 Task: Find connections with filter location Kamen with filter topic #Technologywith filter profile language German with filter current company Belong Education (Previously InternIn) with filter school SHREE K.M. SAVJANI & SMT. K.K. SAVJANI B.B.A./B.C.A. COLLEGE, VERAVAL with filter industry Armed Forces with filter service category Network Support with filter keywords title Speechwriter
Action: Mouse moved to (480, 63)
Screenshot: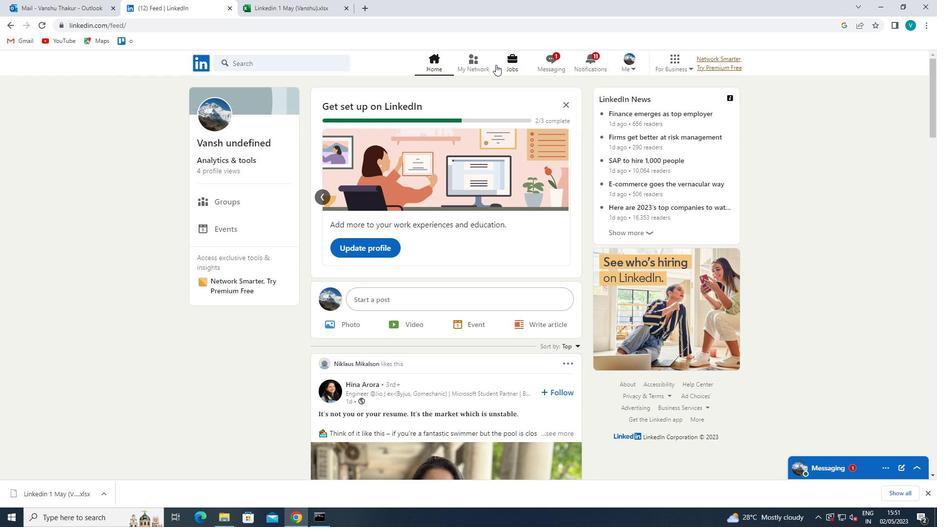 
Action: Mouse pressed left at (480, 63)
Screenshot: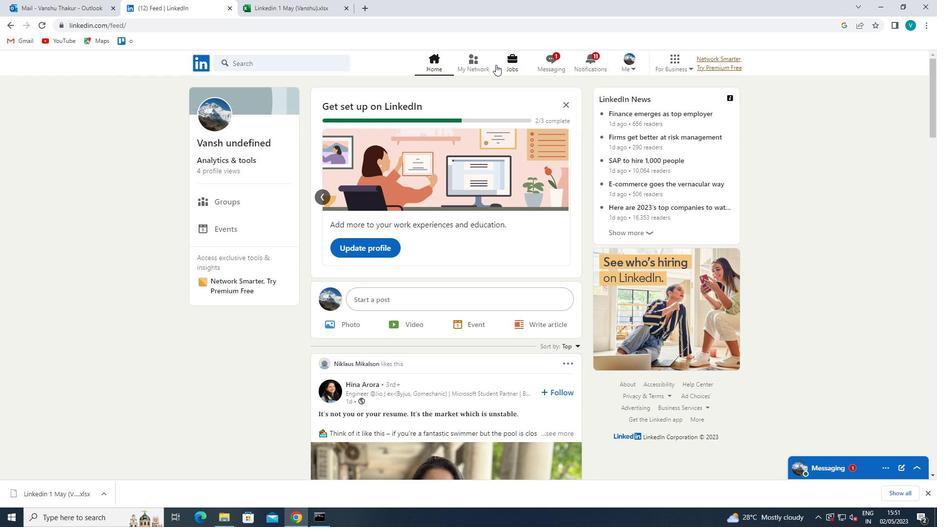 
Action: Mouse moved to (280, 115)
Screenshot: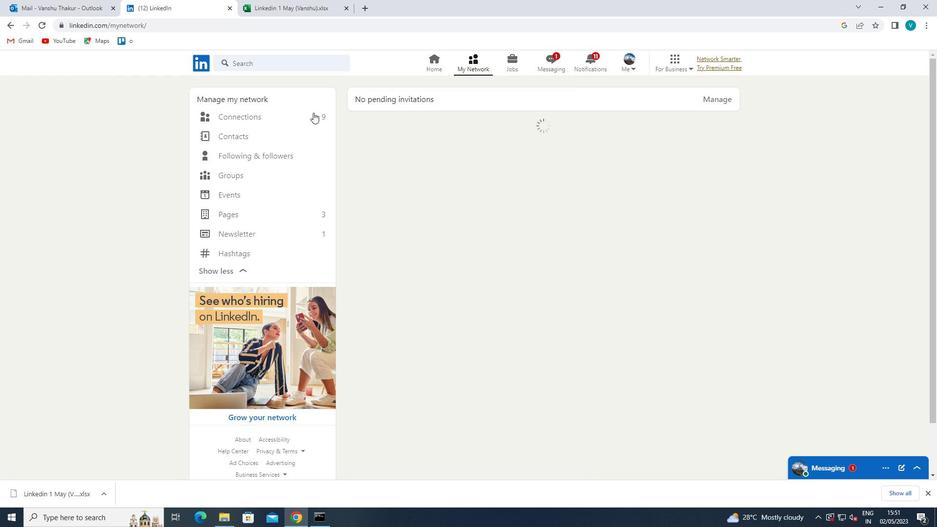 
Action: Mouse pressed left at (280, 115)
Screenshot: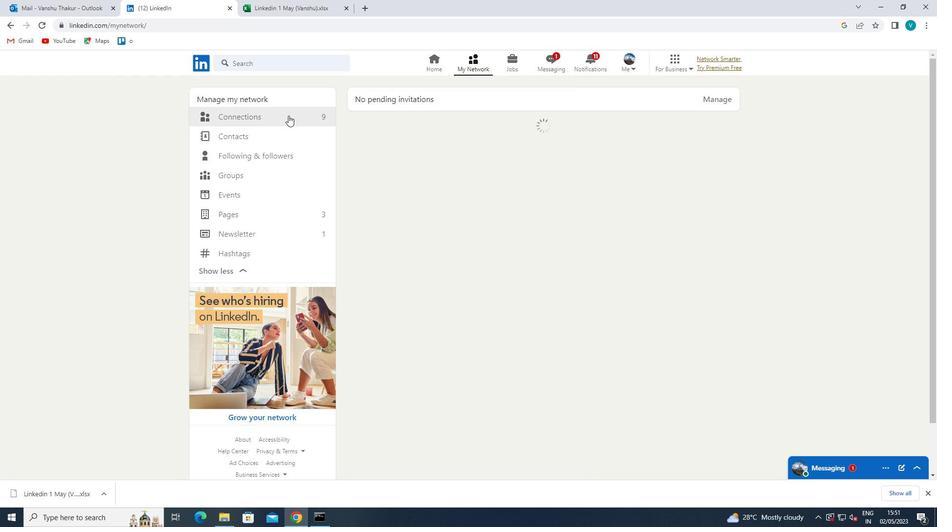 
Action: Mouse moved to (531, 109)
Screenshot: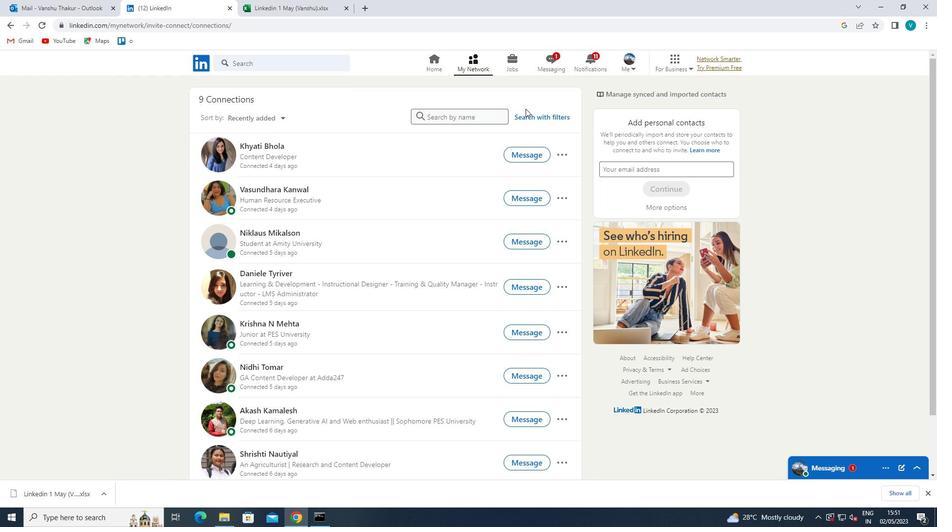 
Action: Mouse pressed left at (531, 109)
Screenshot: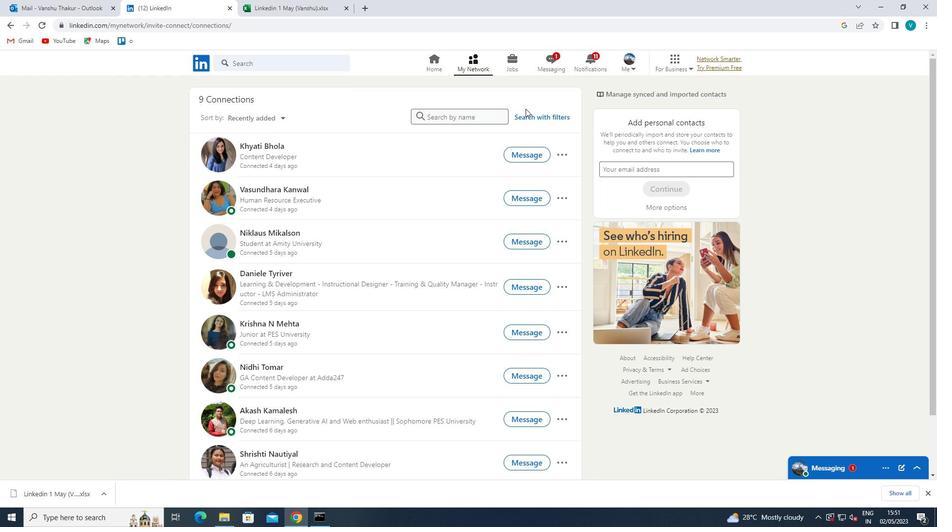 
Action: Mouse moved to (534, 113)
Screenshot: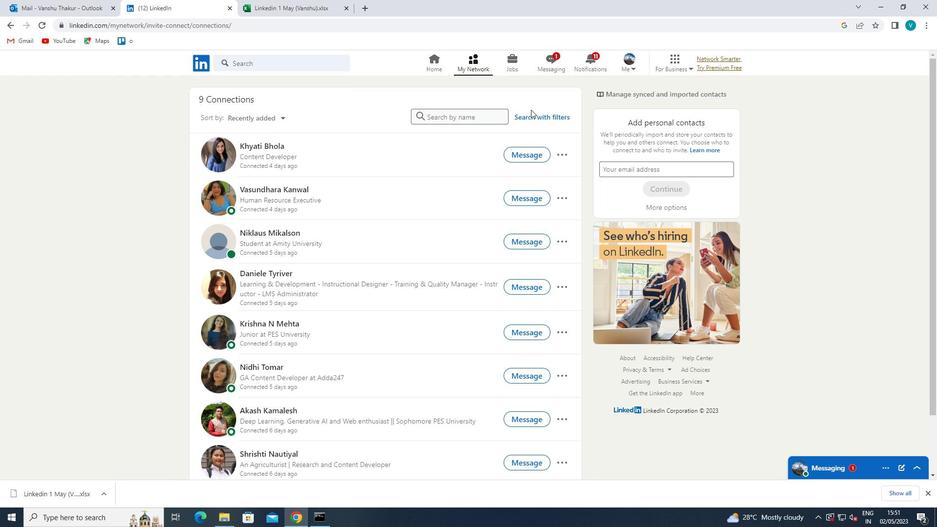 
Action: Mouse pressed left at (534, 113)
Screenshot: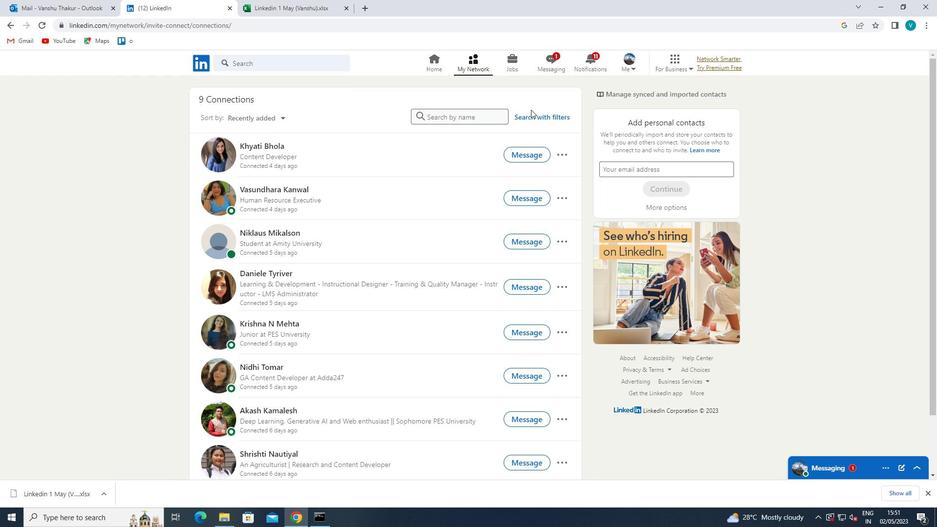 
Action: Mouse moved to (456, 93)
Screenshot: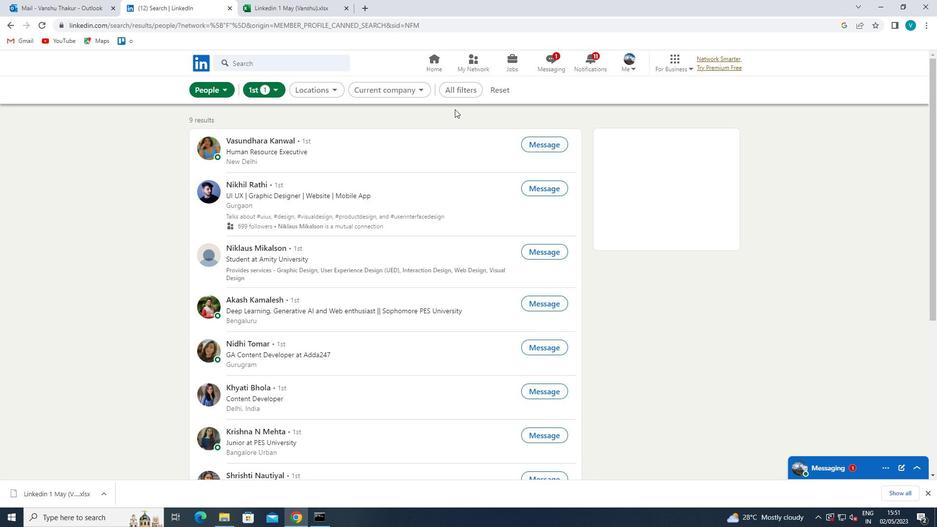 
Action: Mouse pressed left at (456, 93)
Screenshot: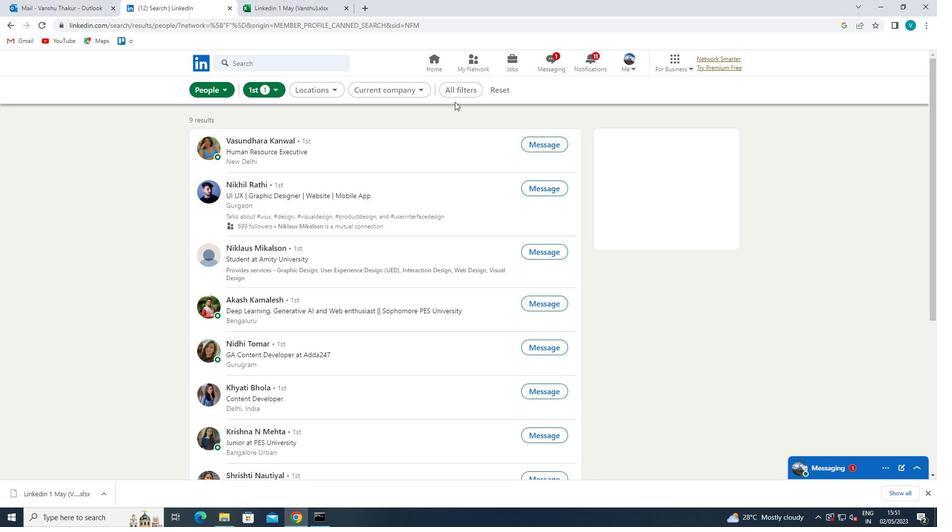 
Action: Mouse moved to (750, 181)
Screenshot: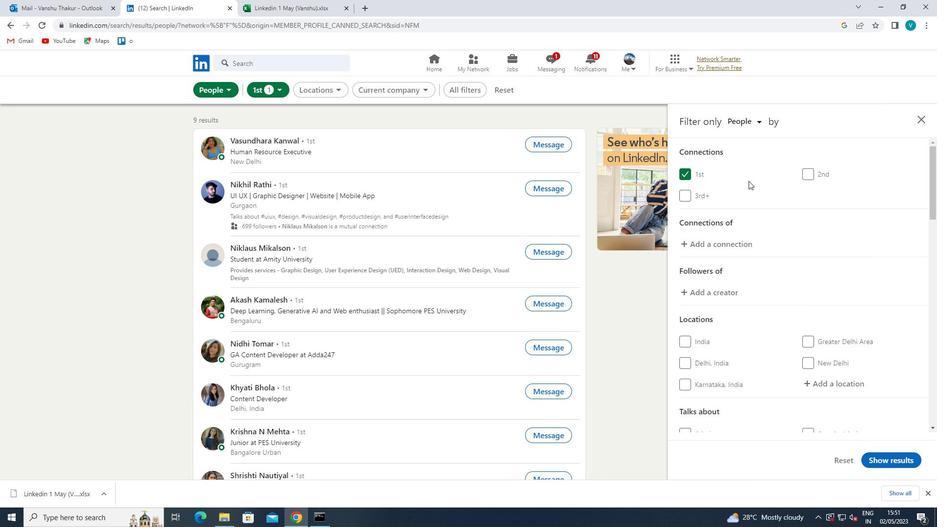 
Action: Mouse scrolled (750, 181) with delta (0, 0)
Screenshot: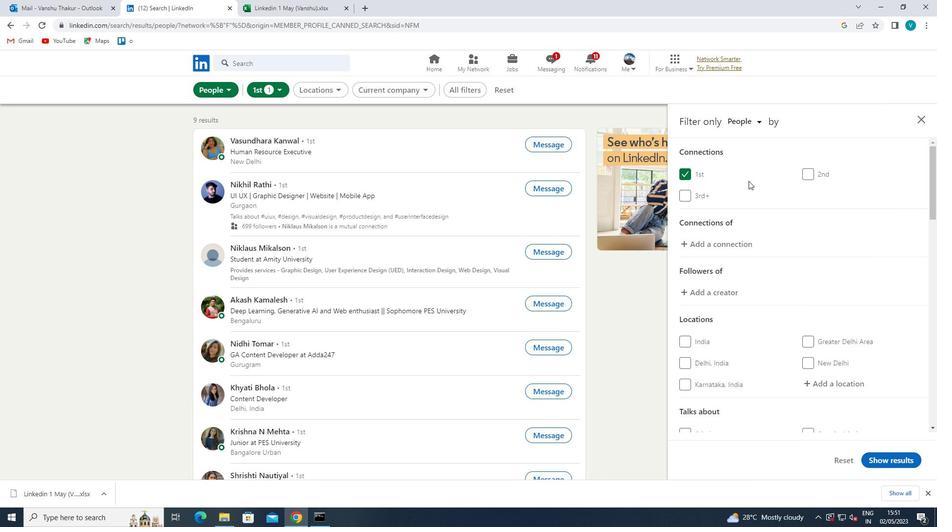 
Action: Mouse moved to (752, 183)
Screenshot: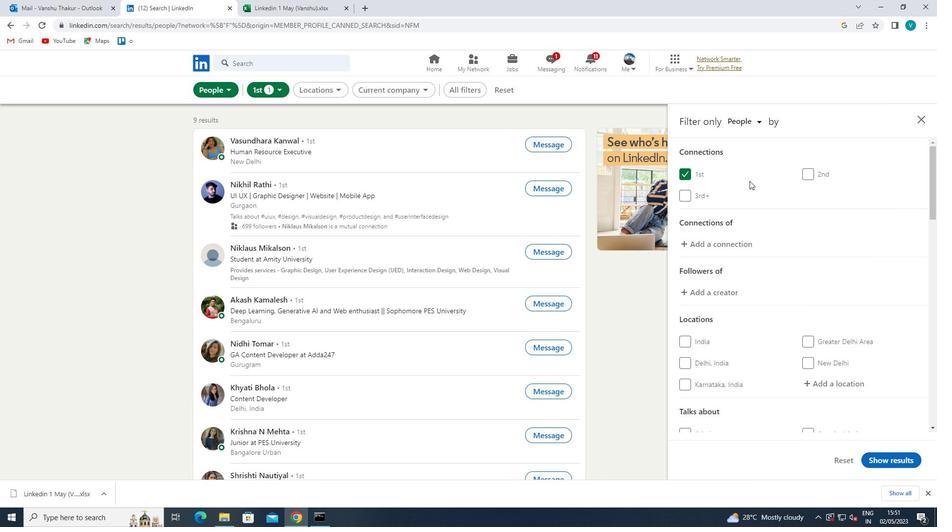 
Action: Mouse scrolled (752, 182) with delta (0, 0)
Screenshot: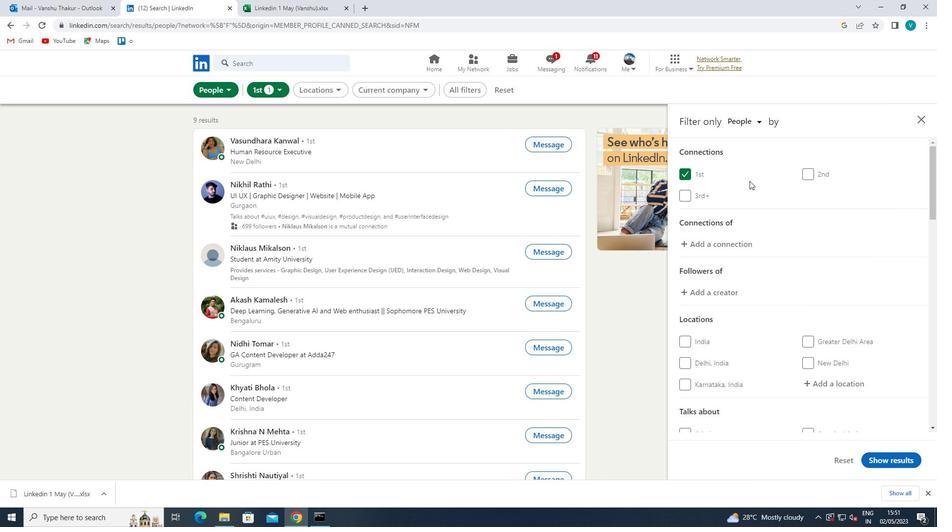 
Action: Mouse moved to (758, 188)
Screenshot: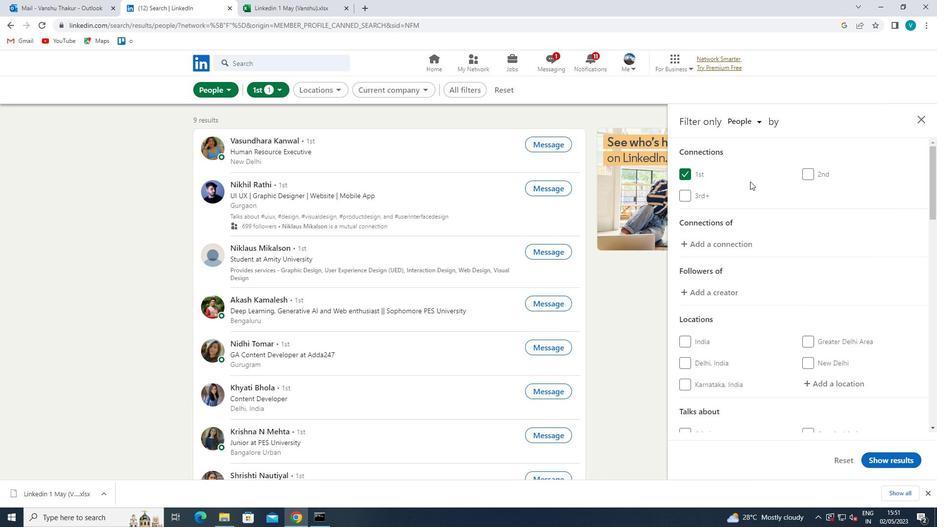 
Action: Mouse scrolled (758, 188) with delta (0, 0)
Screenshot: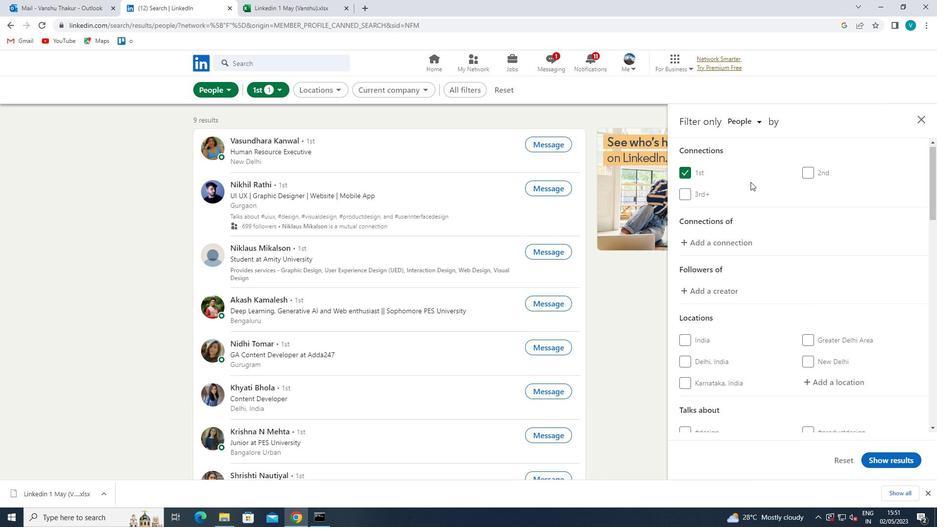 
Action: Mouse moved to (762, 195)
Screenshot: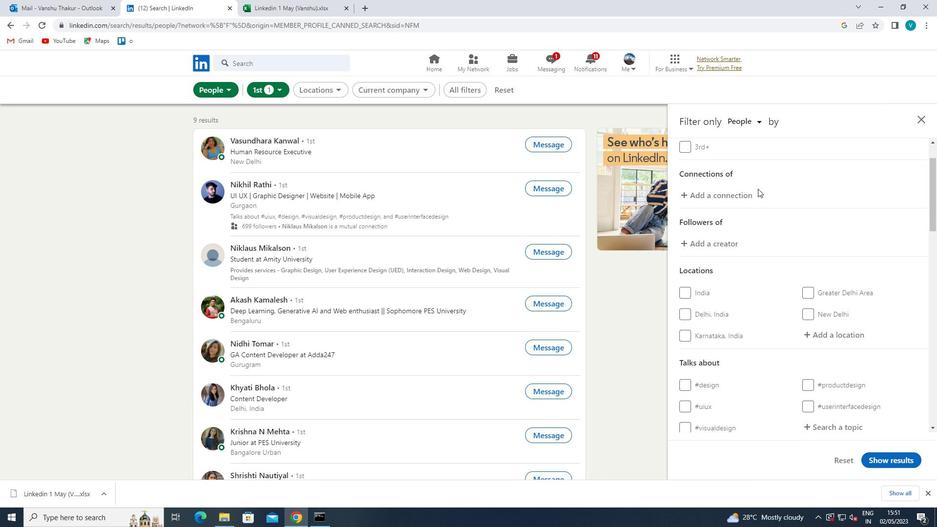 
Action: Mouse scrolled (762, 195) with delta (0, 0)
Screenshot: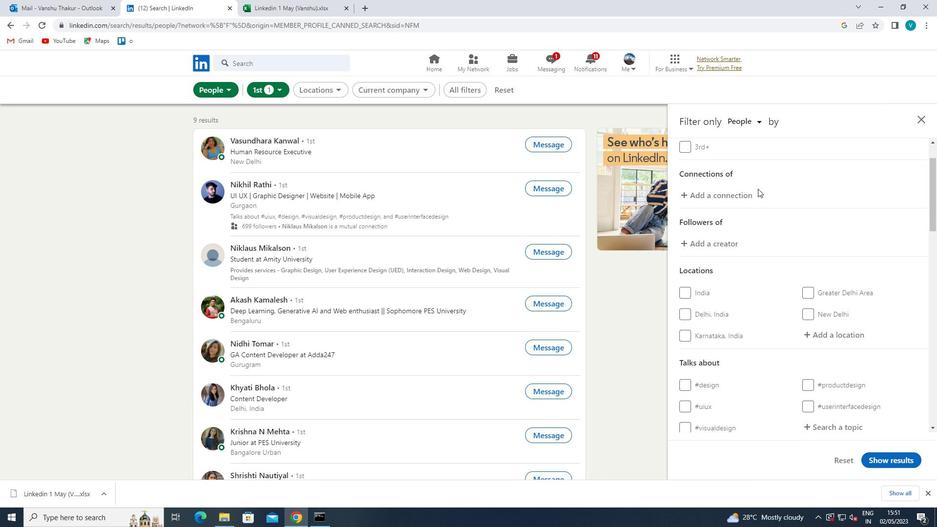 
Action: Mouse moved to (763, 198)
Screenshot: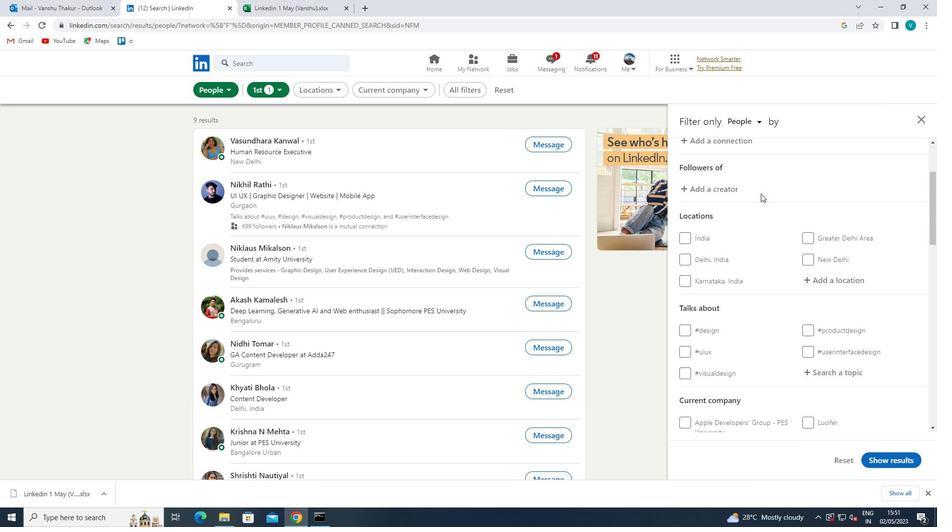 
Action: Mouse scrolled (763, 199) with delta (0, 0)
Screenshot: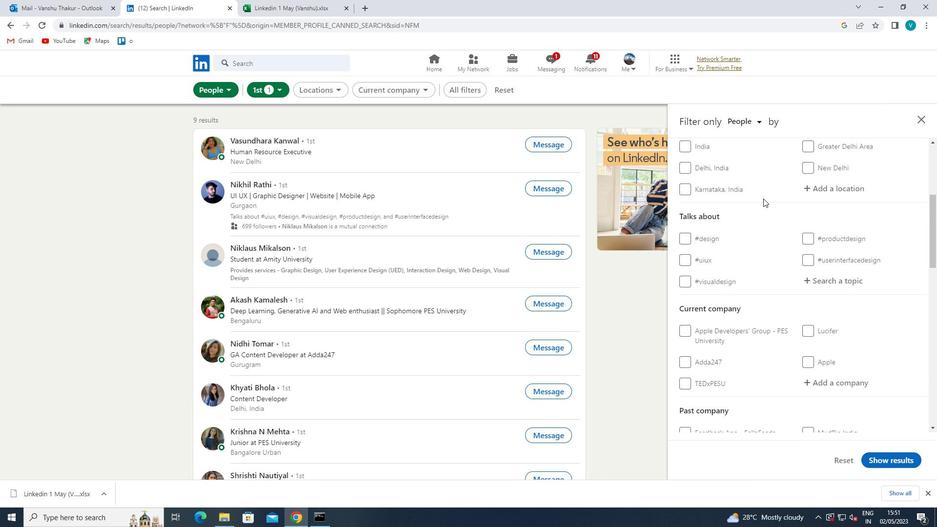 
Action: Mouse scrolled (763, 199) with delta (0, 0)
Screenshot: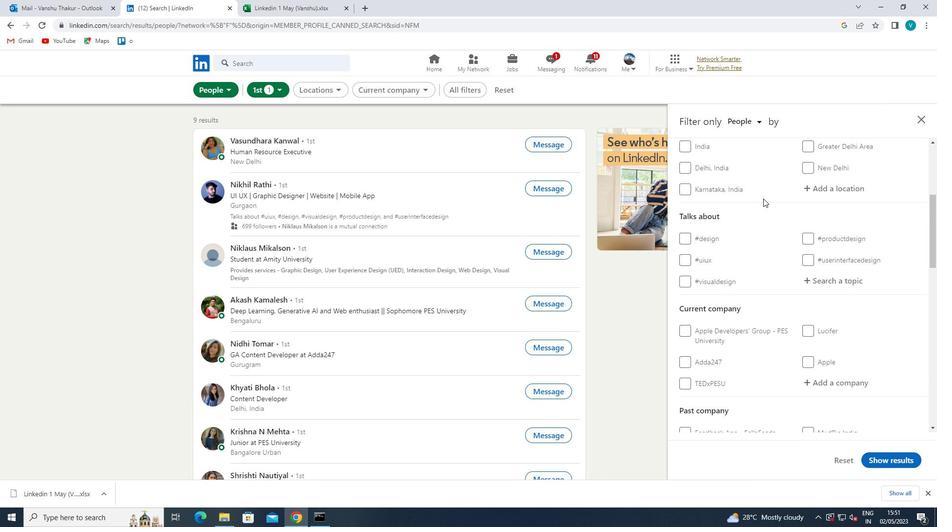 
Action: Mouse scrolled (763, 199) with delta (0, 0)
Screenshot: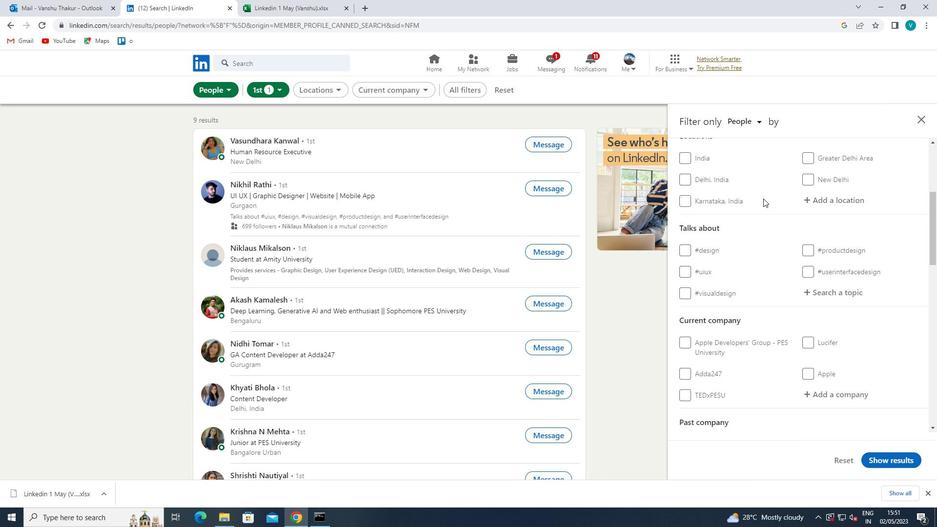 
Action: Mouse scrolled (763, 199) with delta (0, 0)
Screenshot: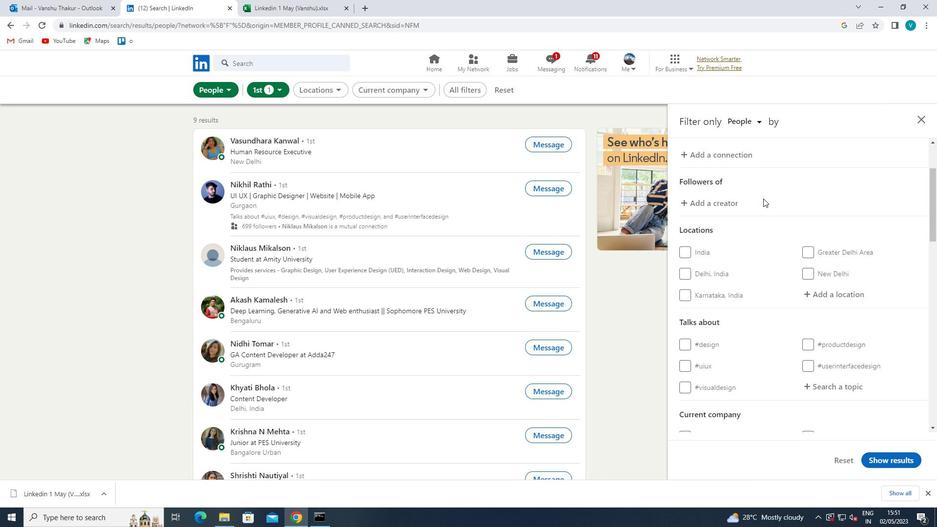 
Action: Mouse moved to (756, 194)
Screenshot: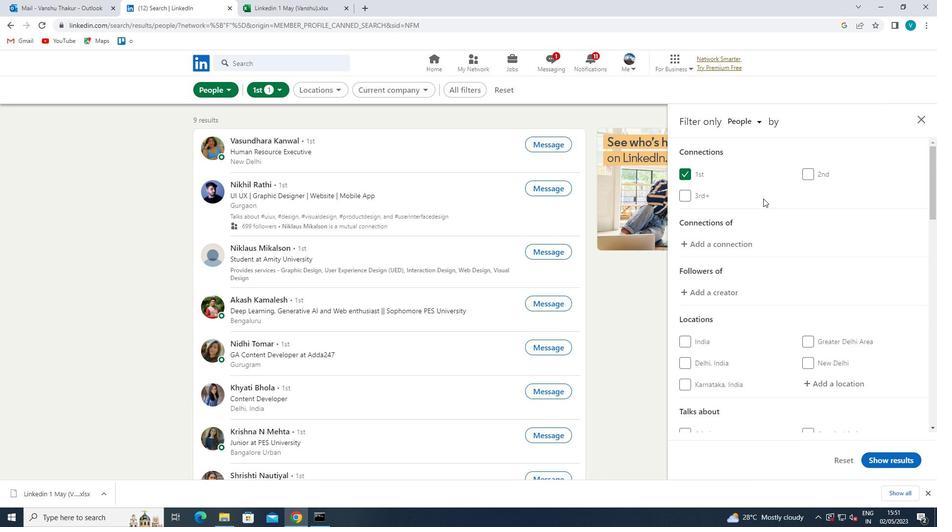 
Action: Mouse scrolled (756, 194) with delta (0, 0)
Screenshot: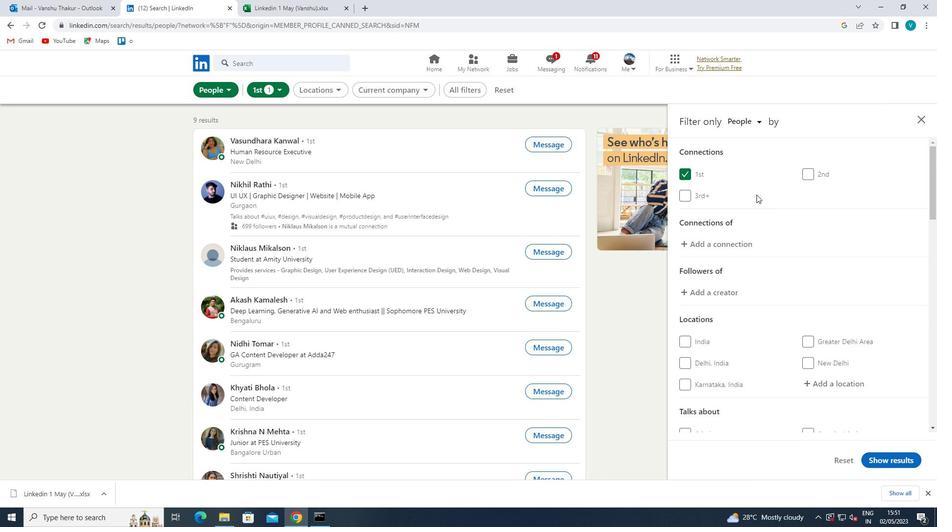 
Action: Mouse moved to (823, 230)
Screenshot: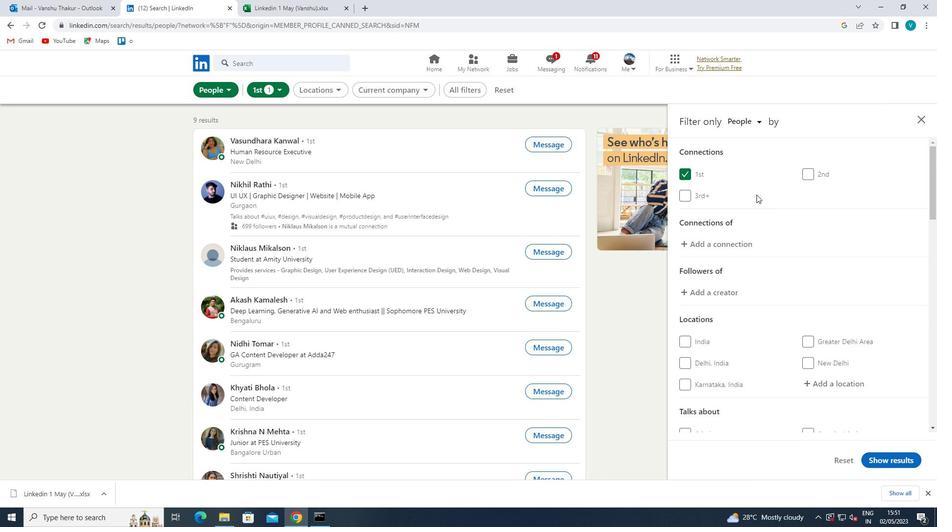 
Action: Mouse scrolled (823, 230) with delta (0, 0)
Screenshot: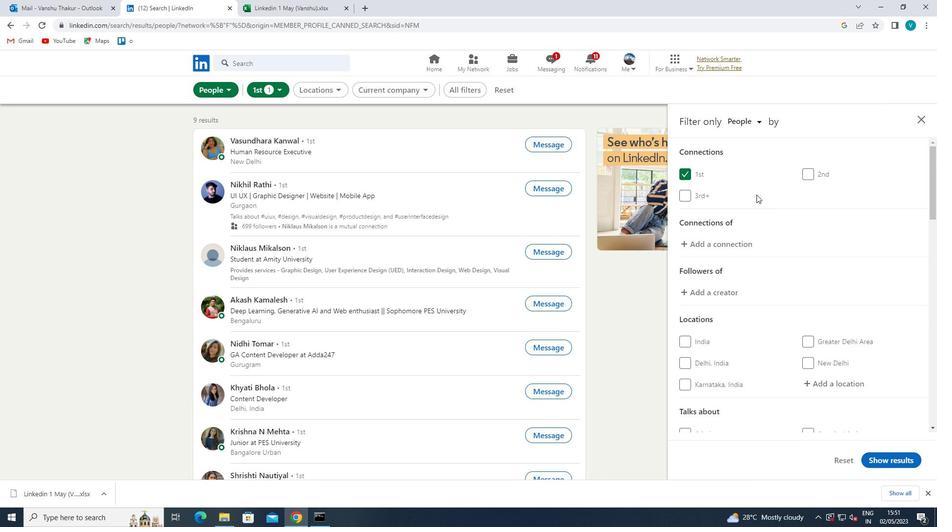 
Action: Mouse moved to (852, 290)
Screenshot: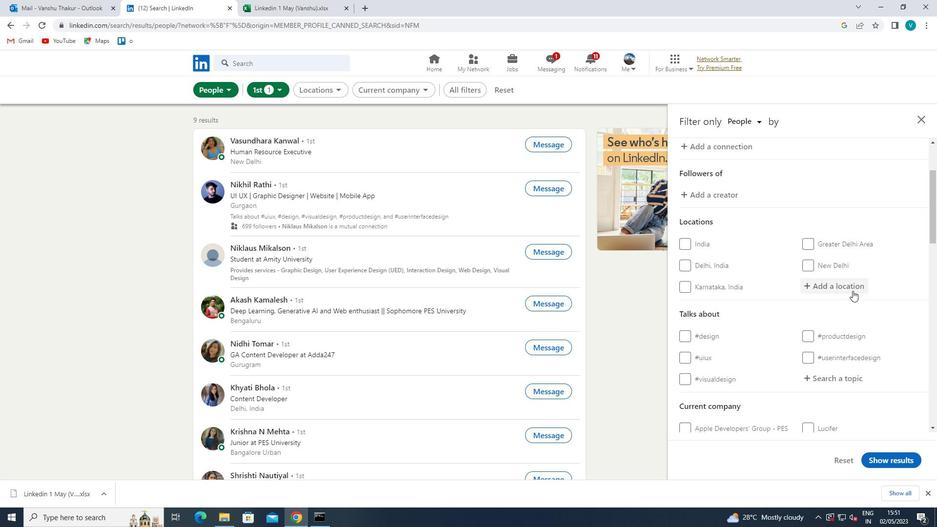 
Action: Mouse pressed left at (852, 290)
Screenshot: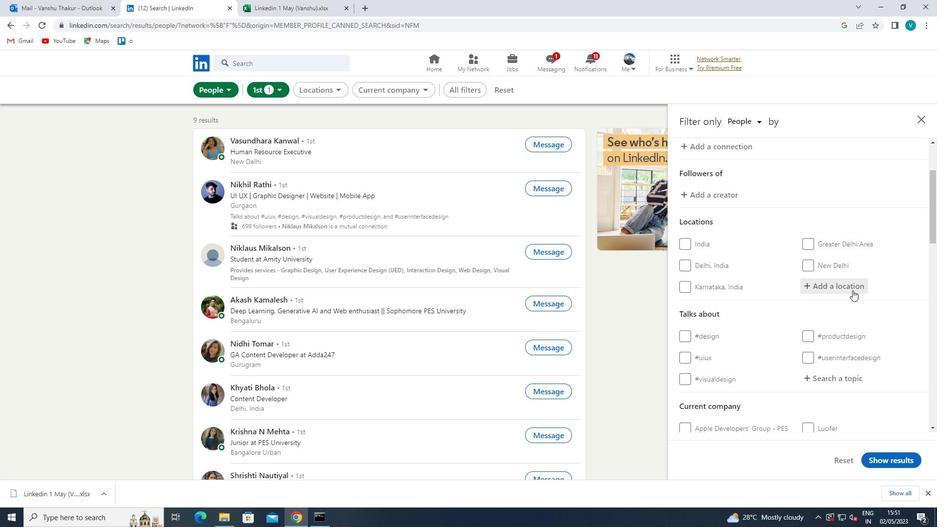 
Action: Mouse moved to (611, 157)
Screenshot: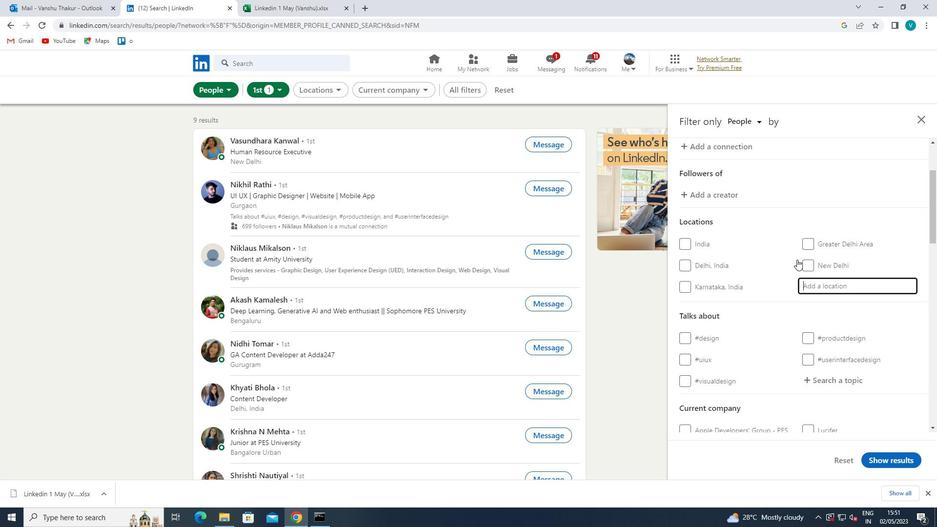
Action: Key pressed <Key.shift>KAMEN<Key.space>
Screenshot: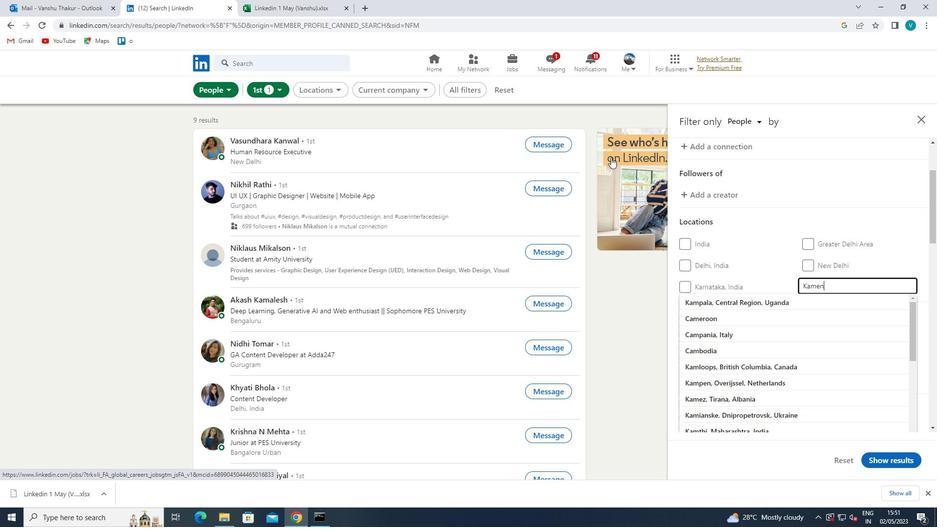 
Action: Mouse moved to (715, 297)
Screenshot: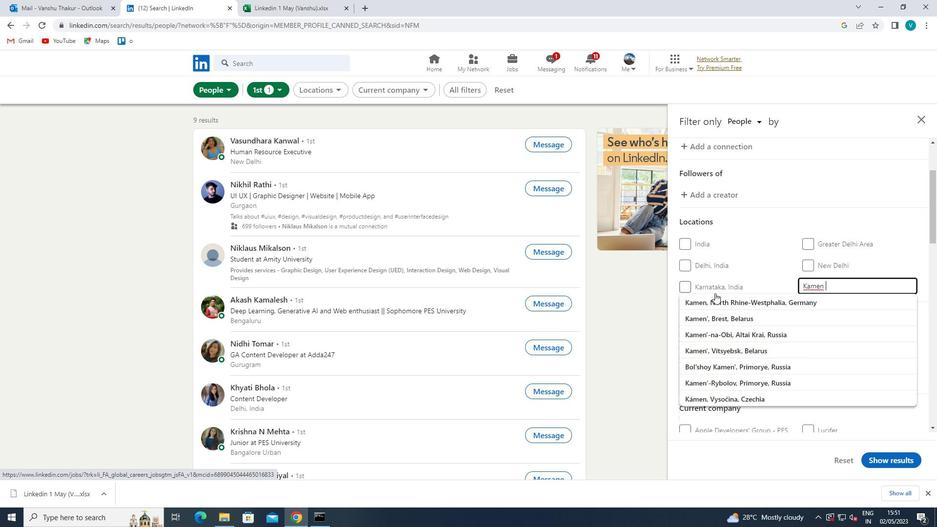 
Action: Mouse pressed left at (715, 297)
Screenshot: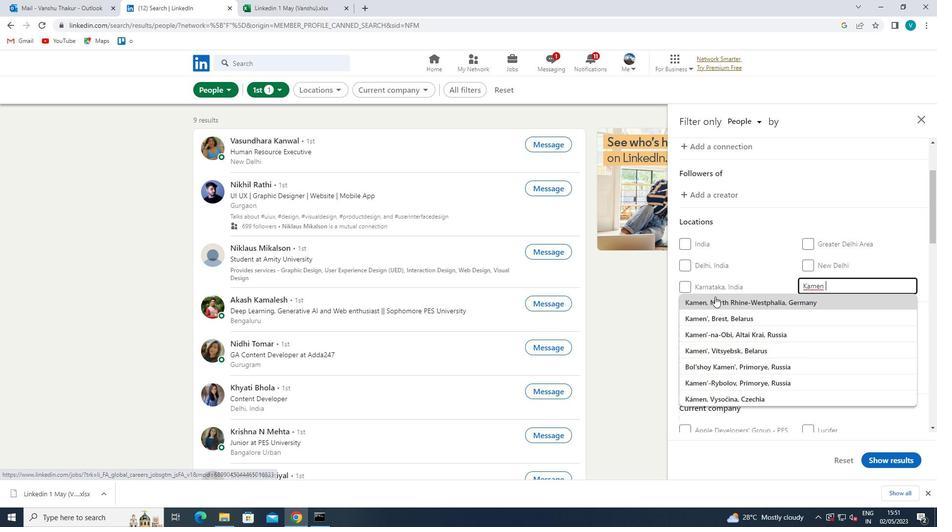 
Action: Mouse moved to (810, 284)
Screenshot: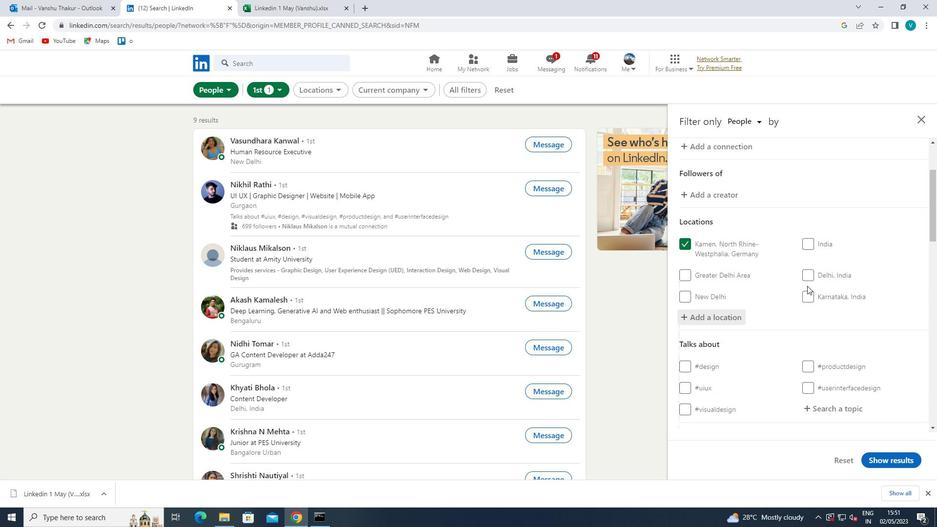 
Action: Mouse scrolled (810, 283) with delta (0, 0)
Screenshot: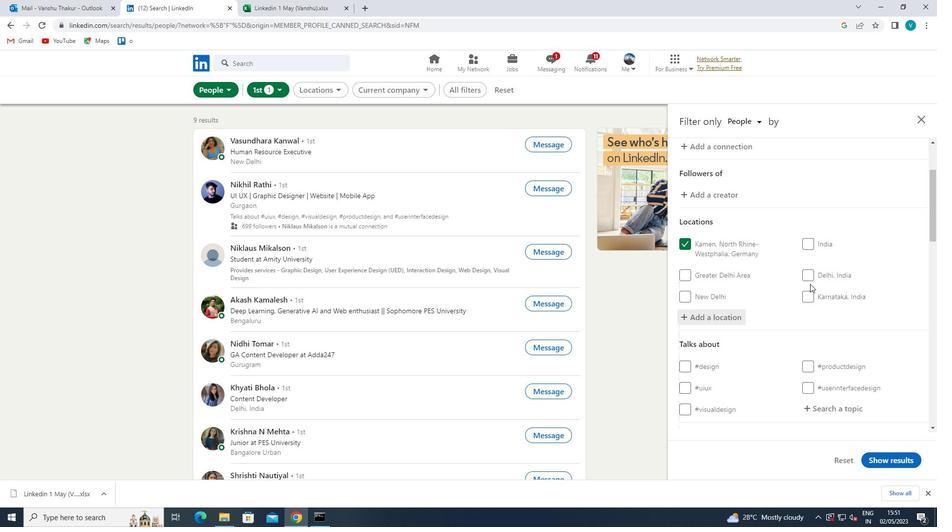 
Action: Mouse scrolled (810, 283) with delta (0, 0)
Screenshot: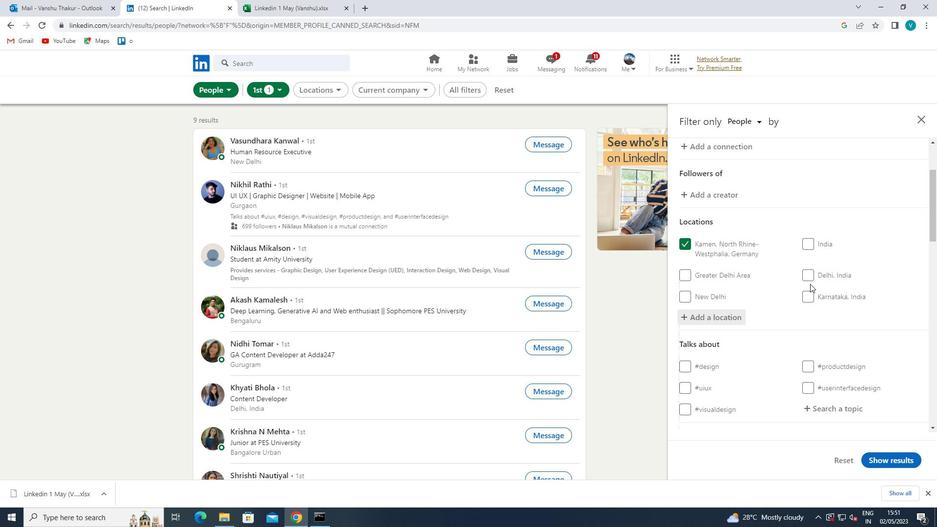 
Action: Mouse scrolled (810, 283) with delta (0, 0)
Screenshot: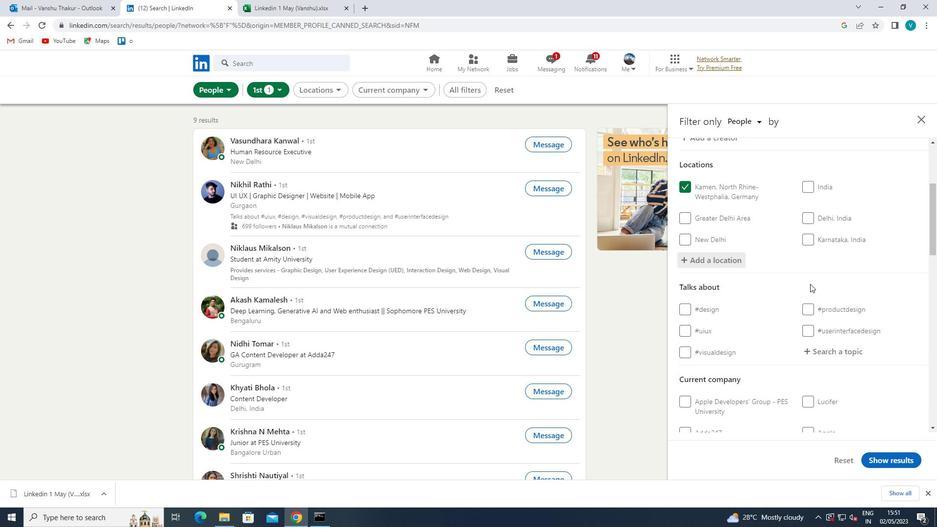 
Action: Mouse moved to (840, 263)
Screenshot: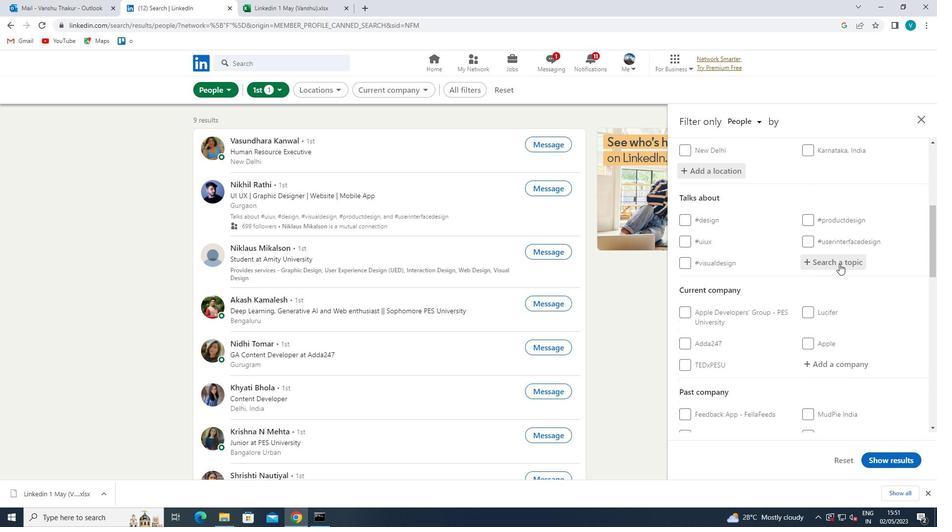 
Action: Mouse pressed left at (840, 263)
Screenshot: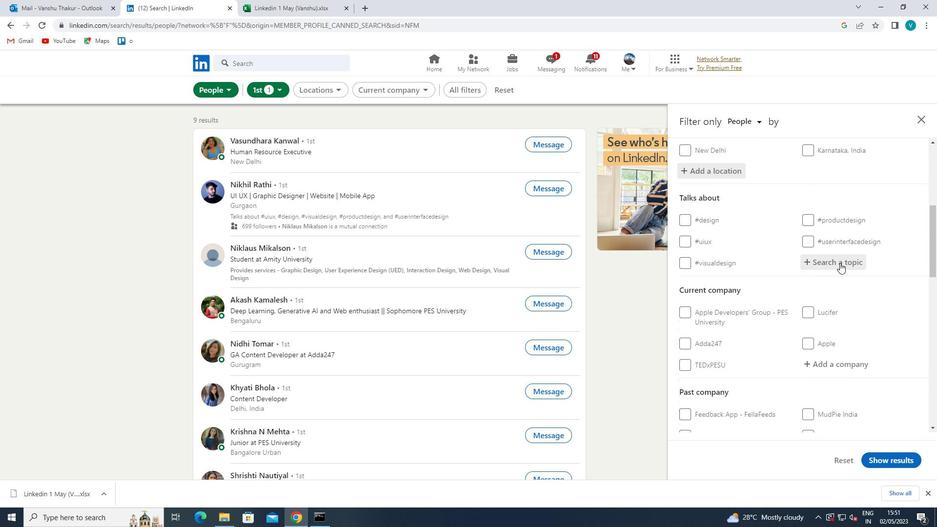 
Action: Mouse moved to (645, 151)
Screenshot: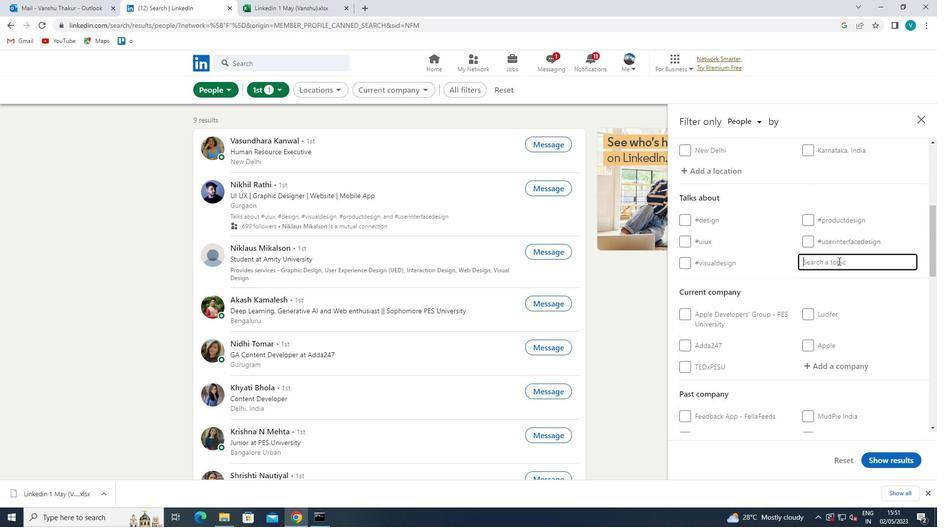 
Action: Key pressed TECHNO
Screenshot: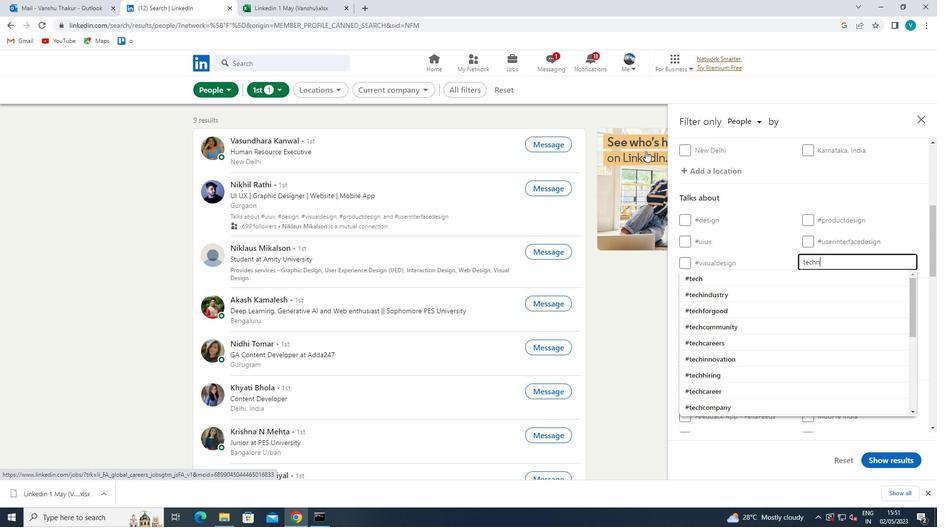 
Action: Mouse moved to (781, 271)
Screenshot: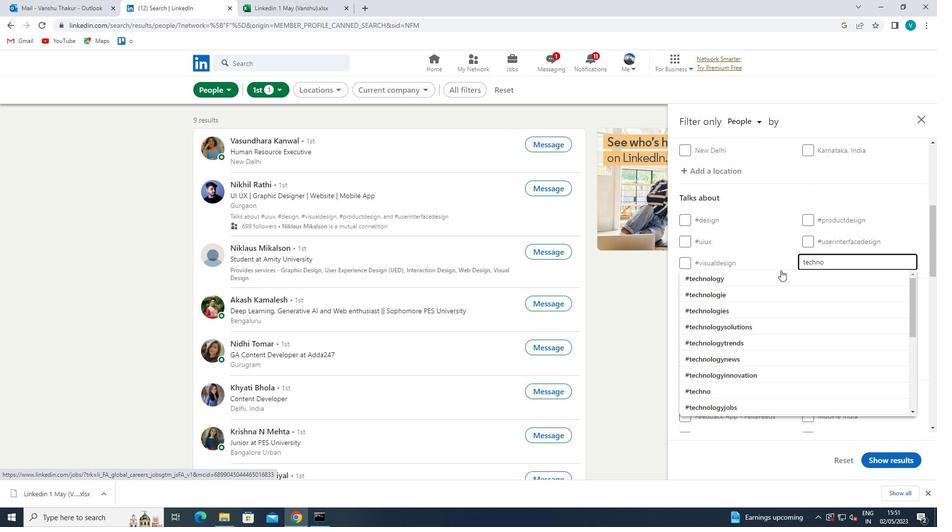 
Action: Mouse pressed left at (781, 271)
Screenshot: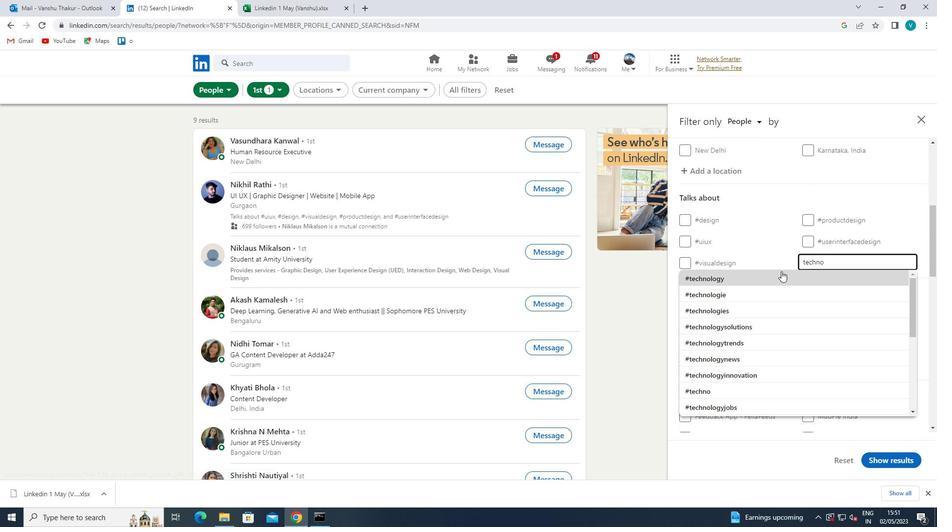 
Action: Mouse scrolled (781, 270) with delta (0, 0)
Screenshot: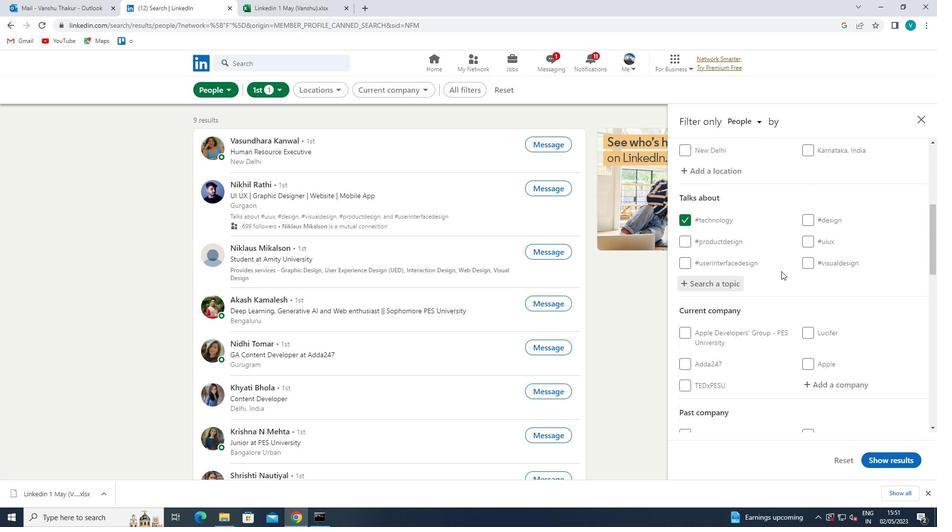 
Action: Mouse scrolled (781, 270) with delta (0, 0)
Screenshot: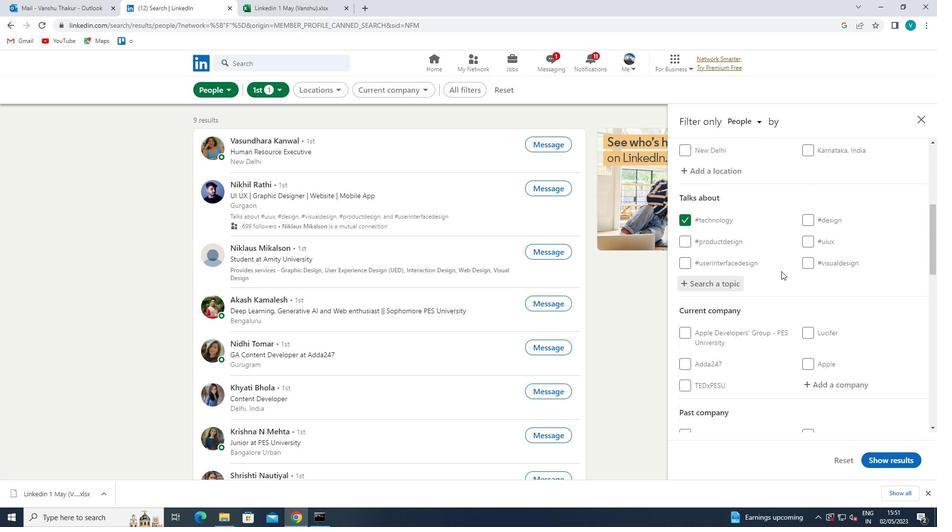 
Action: Mouse scrolled (781, 270) with delta (0, 0)
Screenshot: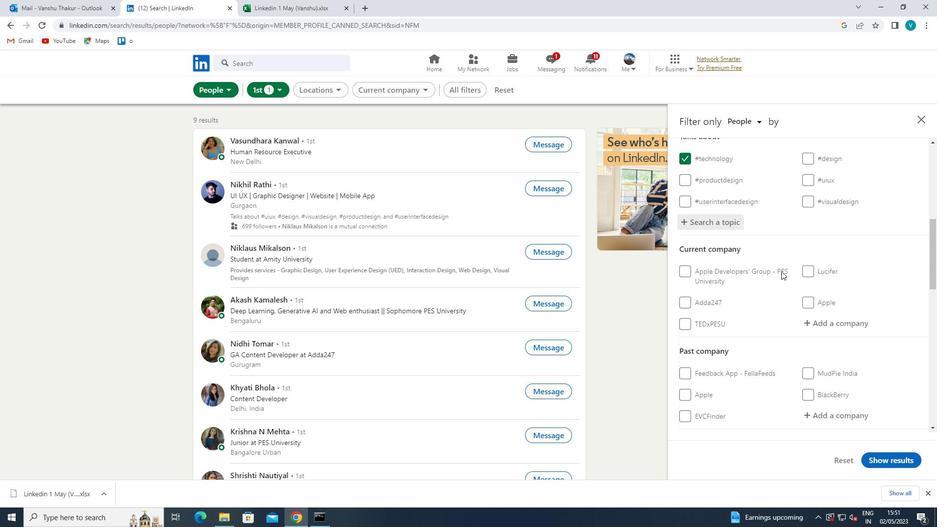 
Action: Mouse moved to (831, 241)
Screenshot: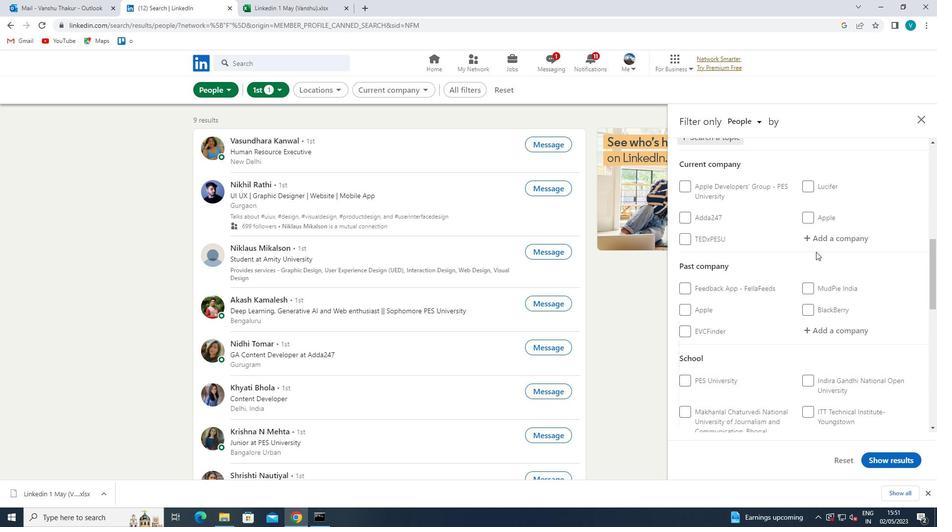 
Action: Mouse pressed left at (831, 241)
Screenshot: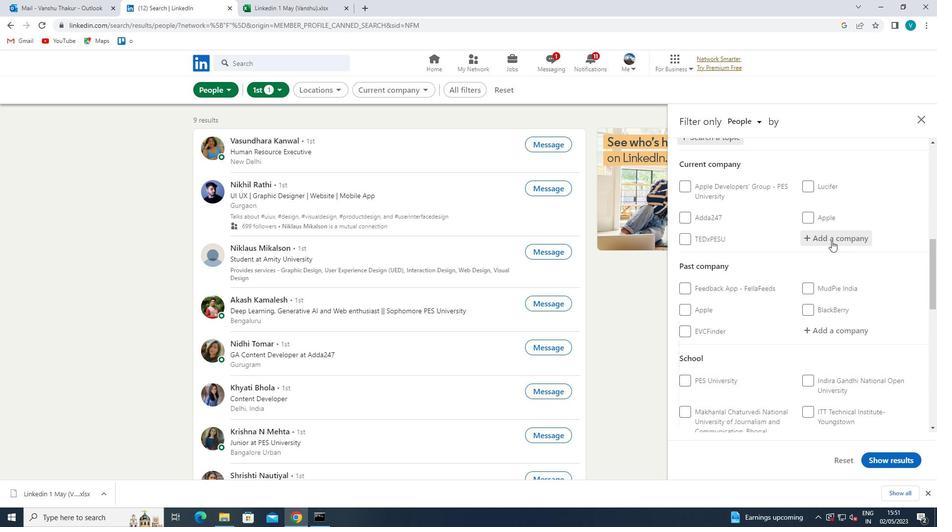 
Action: Mouse moved to (767, 224)
Screenshot: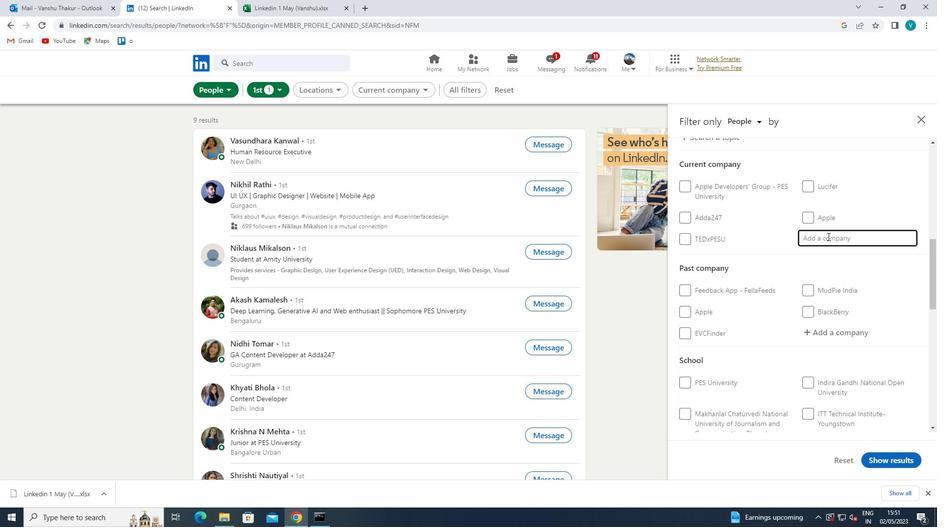 
Action: Key pressed <Key.shift>
Screenshot: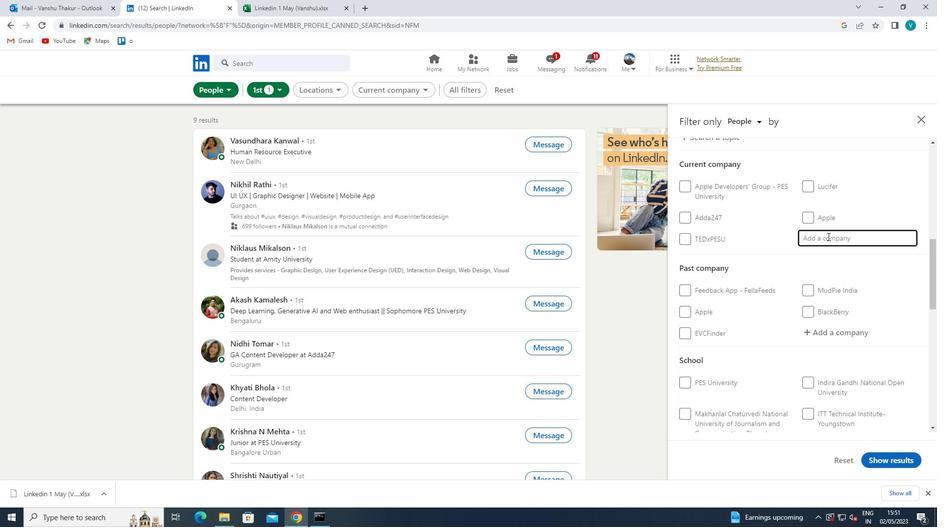 
Action: Mouse moved to (764, 226)
Screenshot: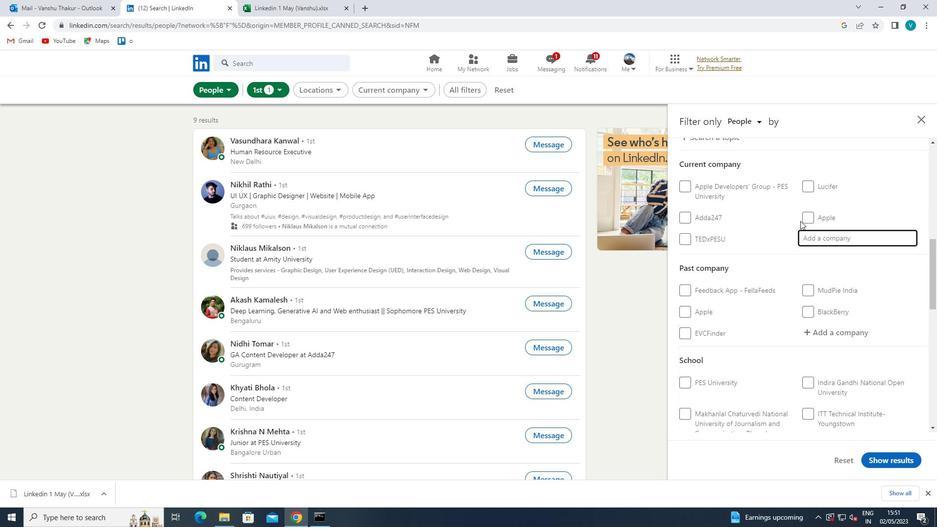 
Action: Key pressed BELONG<Key.space>
Screenshot: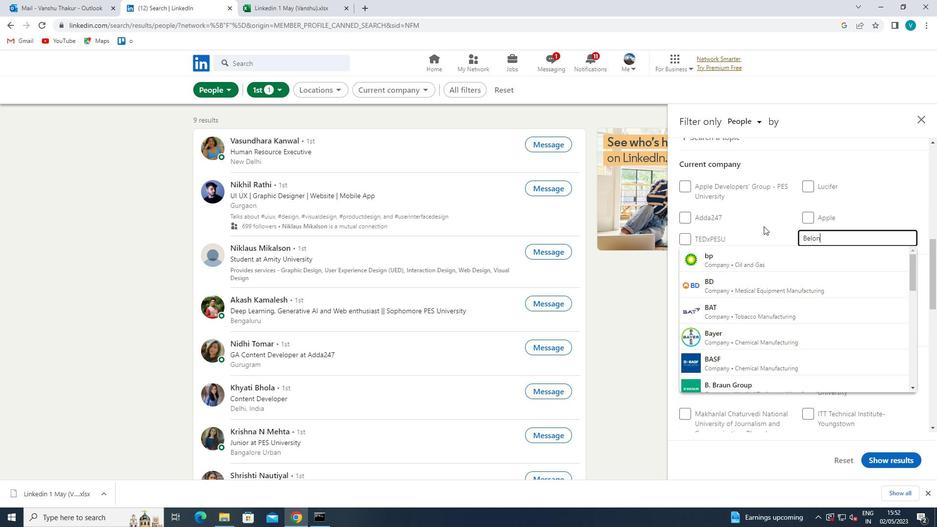 
Action: Mouse moved to (766, 225)
Screenshot: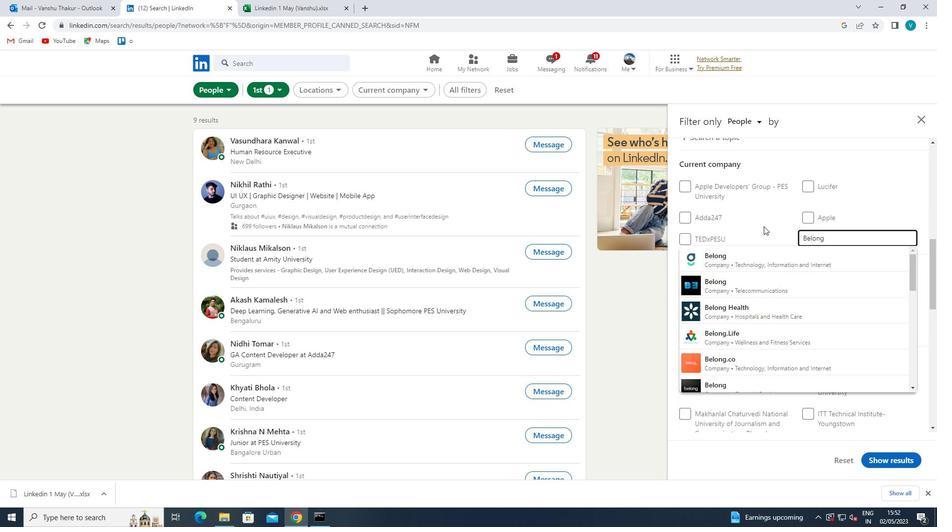 
Action: Key pressed <Key.shift>EDU
Screenshot: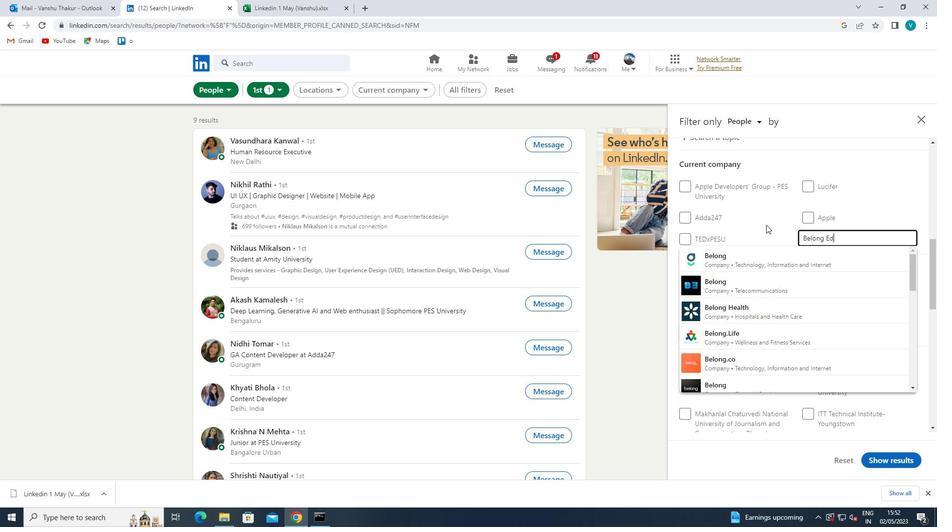 
Action: Mouse moved to (788, 256)
Screenshot: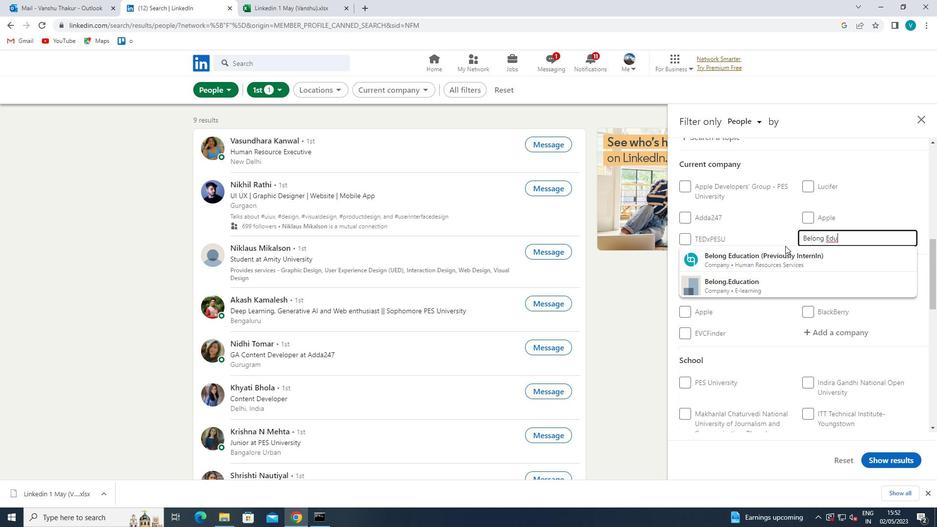 
Action: Mouse pressed left at (788, 256)
Screenshot: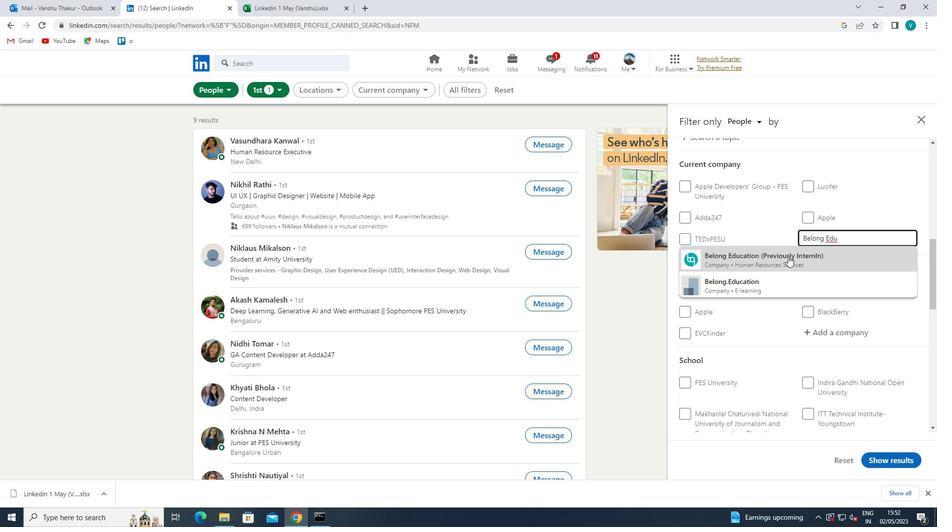 
Action: Mouse moved to (789, 256)
Screenshot: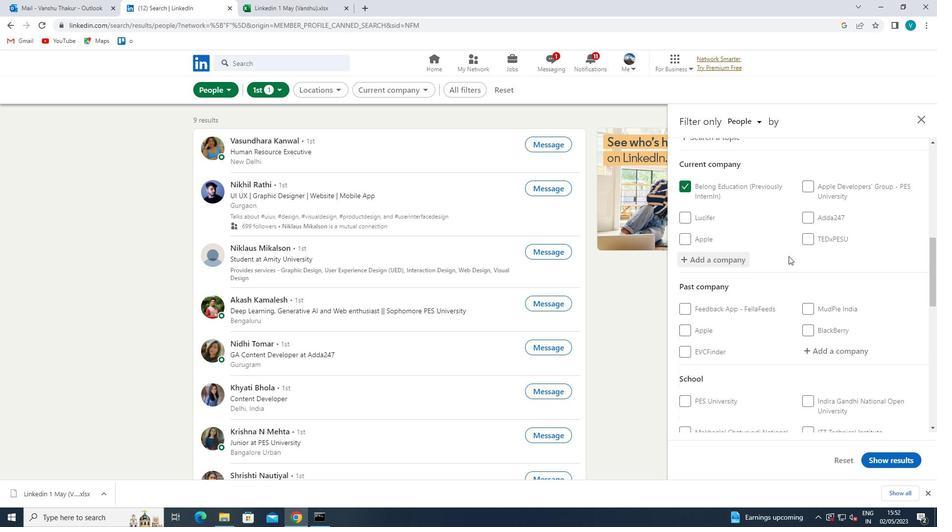 
Action: Mouse scrolled (789, 255) with delta (0, 0)
Screenshot: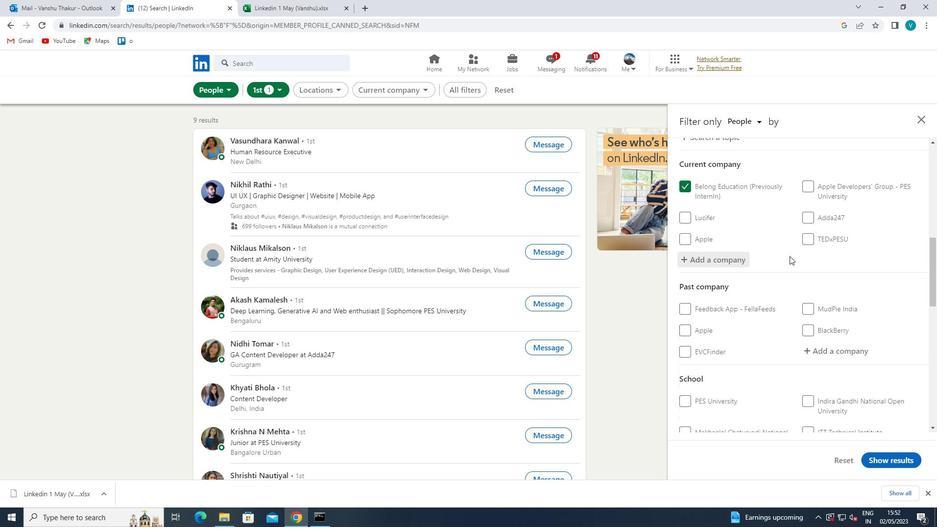 
Action: Mouse scrolled (789, 255) with delta (0, 0)
Screenshot: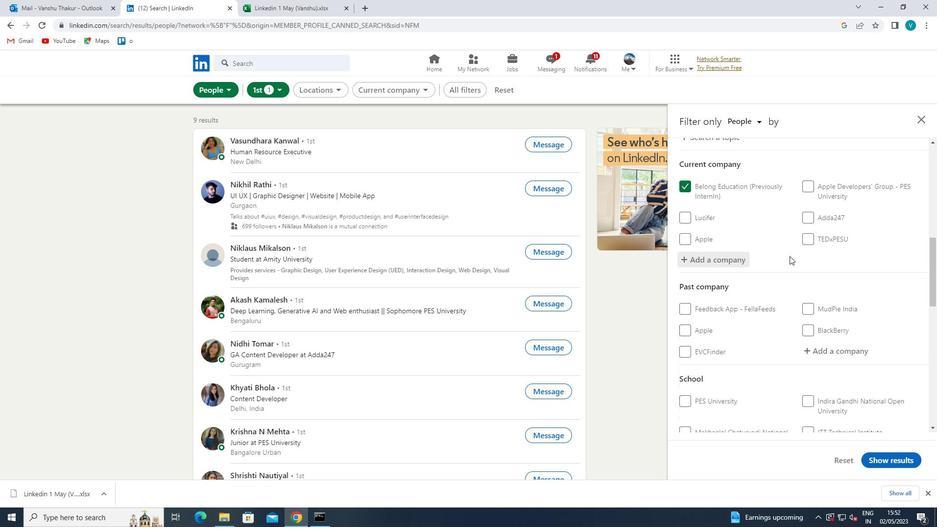 
Action: Mouse moved to (792, 257)
Screenshot: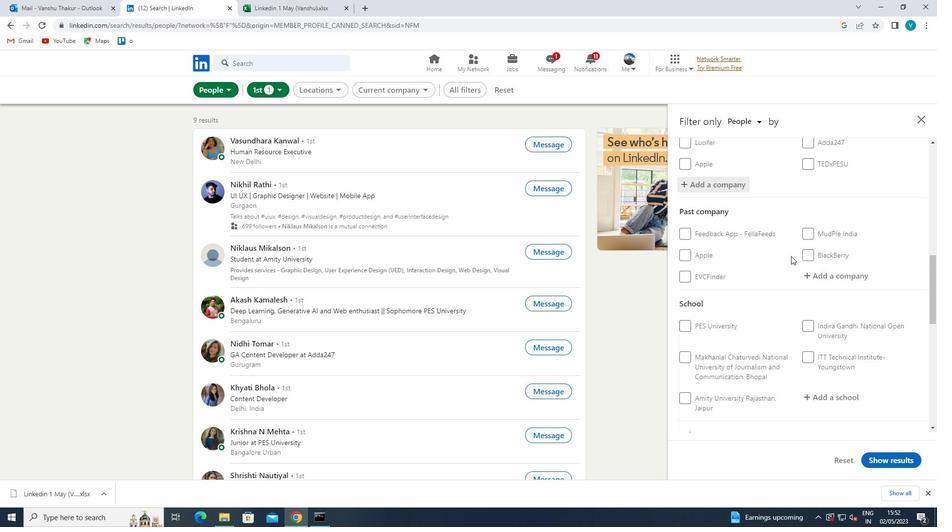 
Action: Mouse scrolled (792, 256) with delta (0, 0)
Screenshot: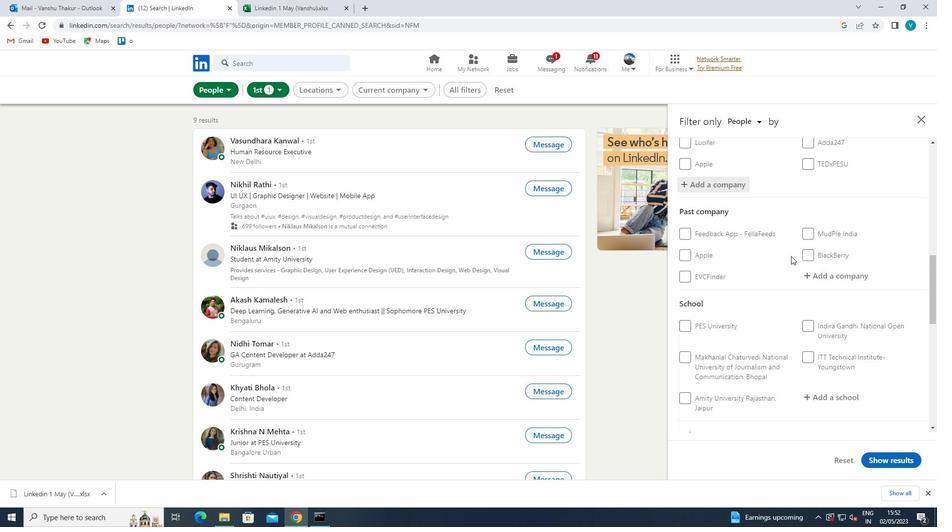 
Action: Mouse moved to (795, 258)
Screenshot: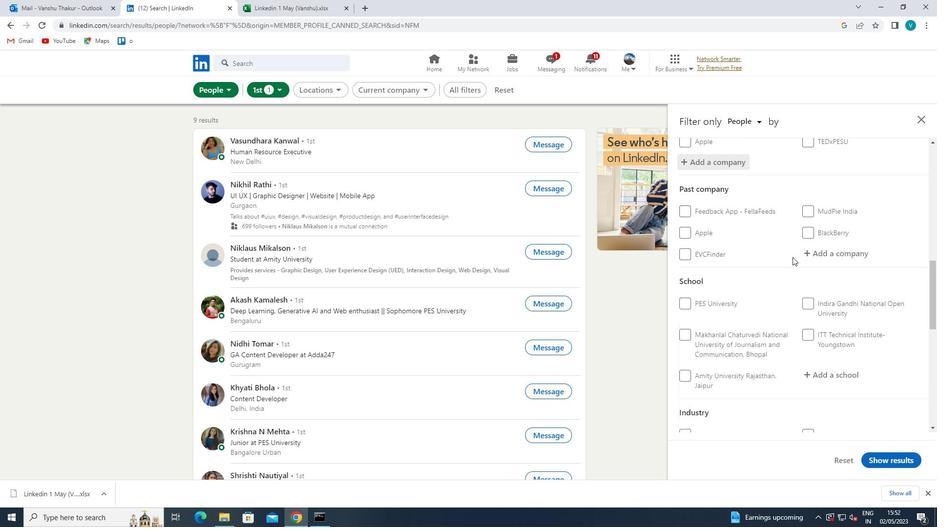 
Action: Mouse scrolled (795, 258) with delta (0, 0)
Screenshot: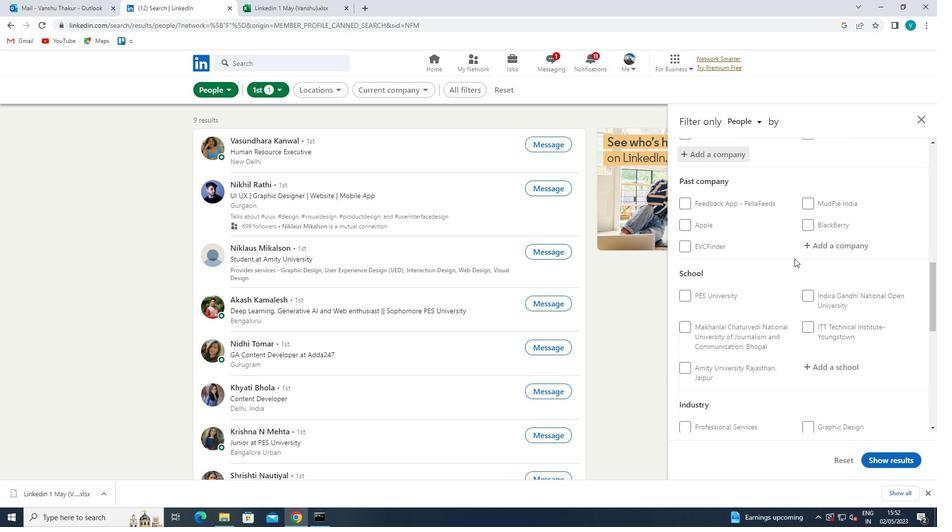 
Action: Mouse moved to (818, 281)
Screenshot: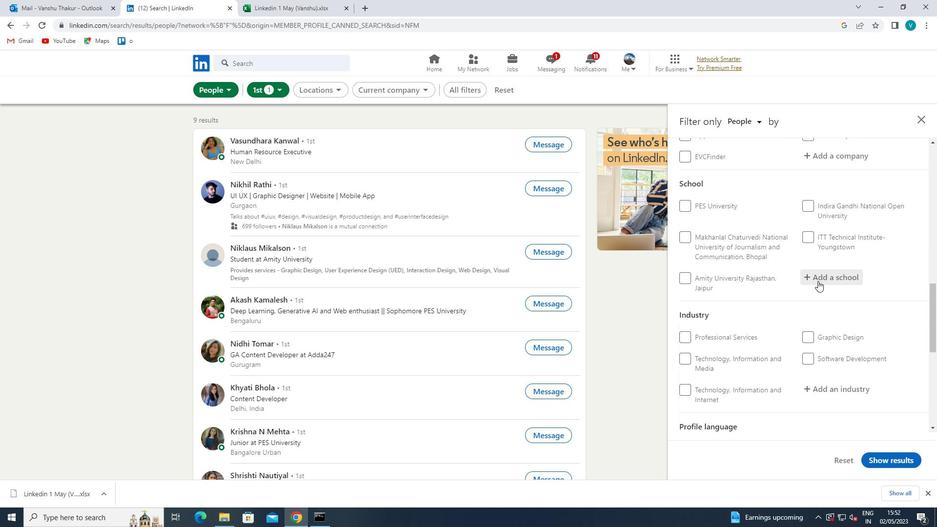 
Action: Mouse pressed left at (818, 281)
Screenshot: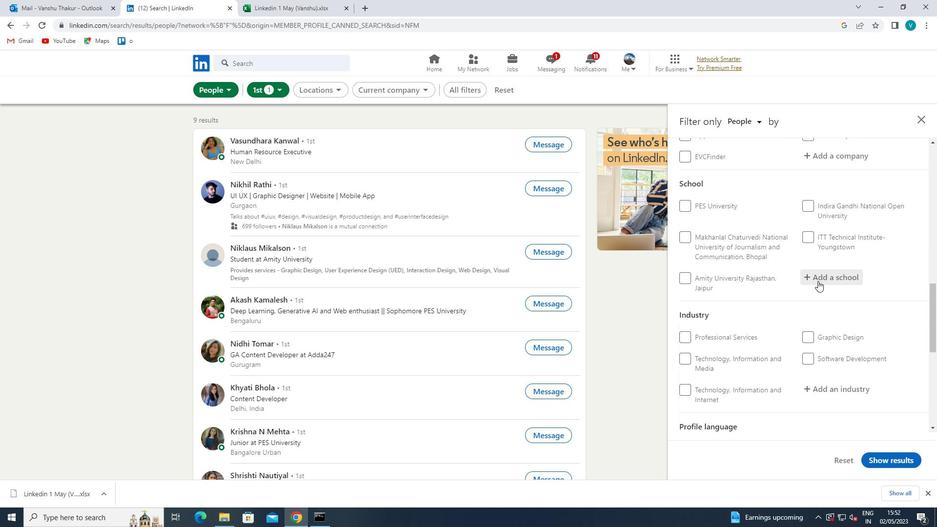 
Action: Mouse moved to (798, 292)
Screenshot: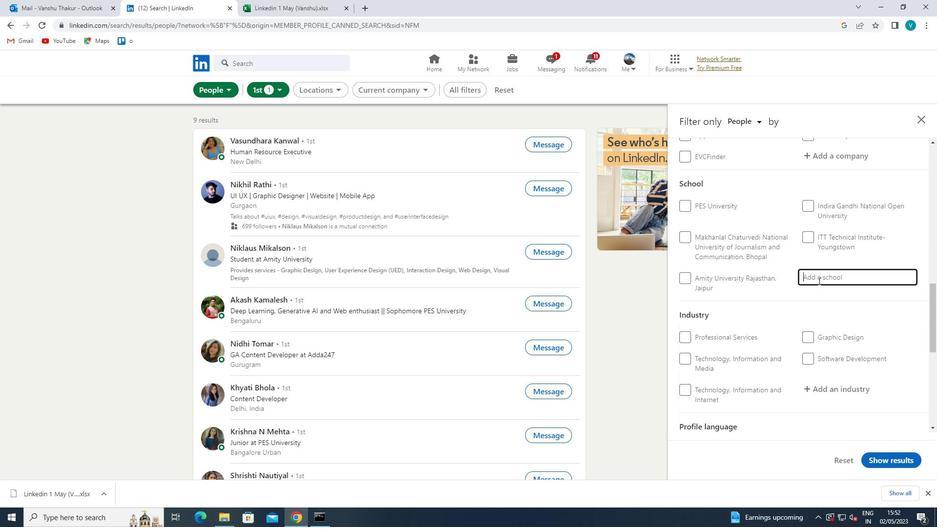 
Action: Key pressed <Key.shift>
Screenshot: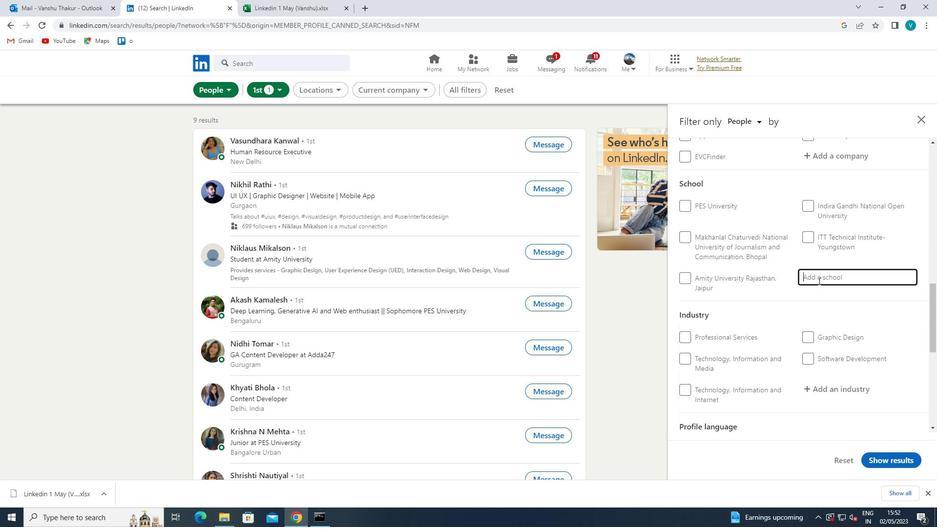 
Action: Mouse moved to (784, 300)
Screenshot: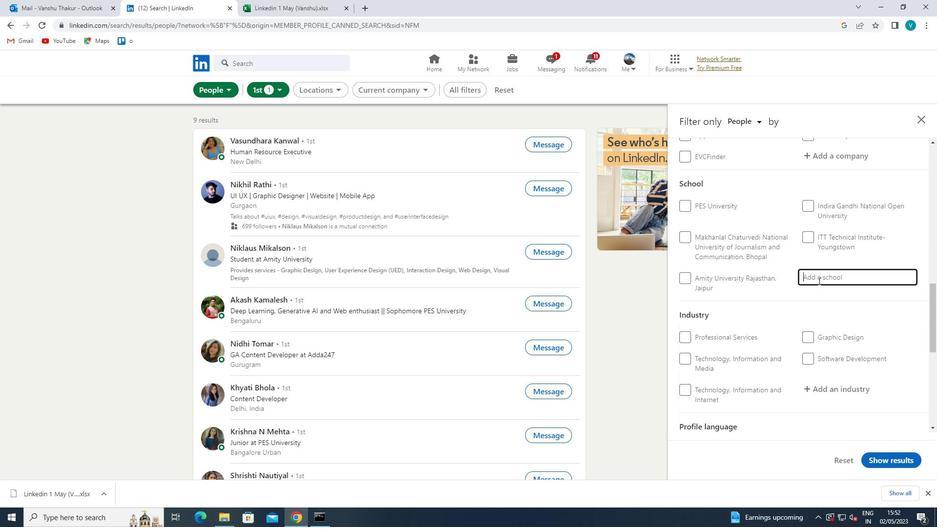 
Action: Key pressed SH
Screenshot: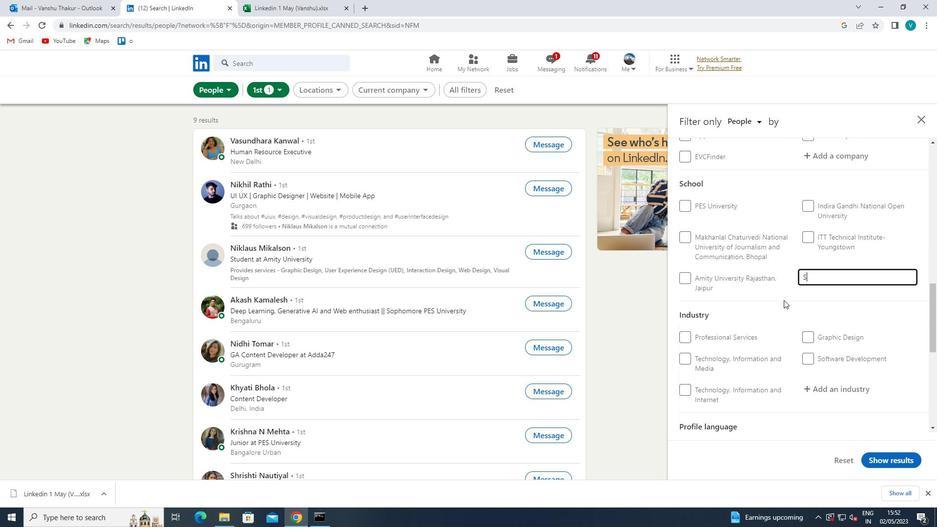 
Action: Mouse moved to (783, 300)
Screenshot: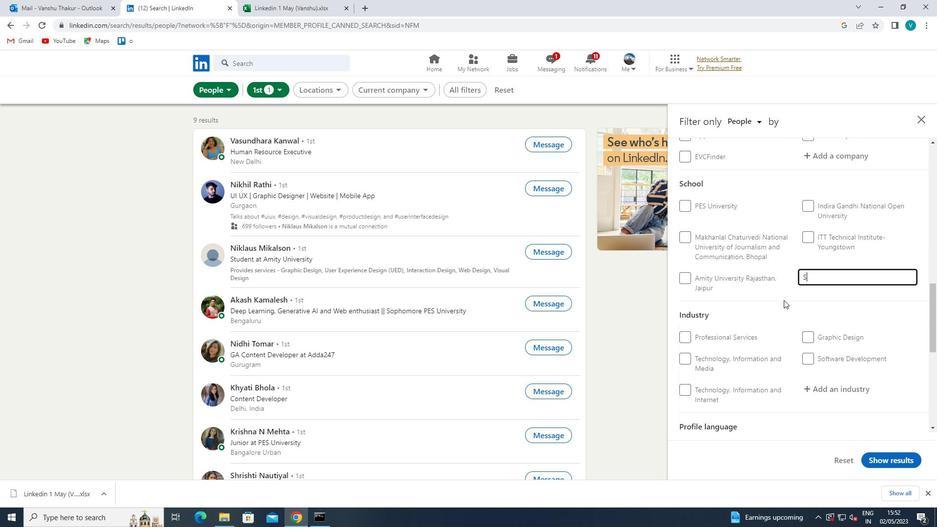 
Action: Key pressed REE<Key.space><Key.shift>K.<Key.shift>M.
Screenshot: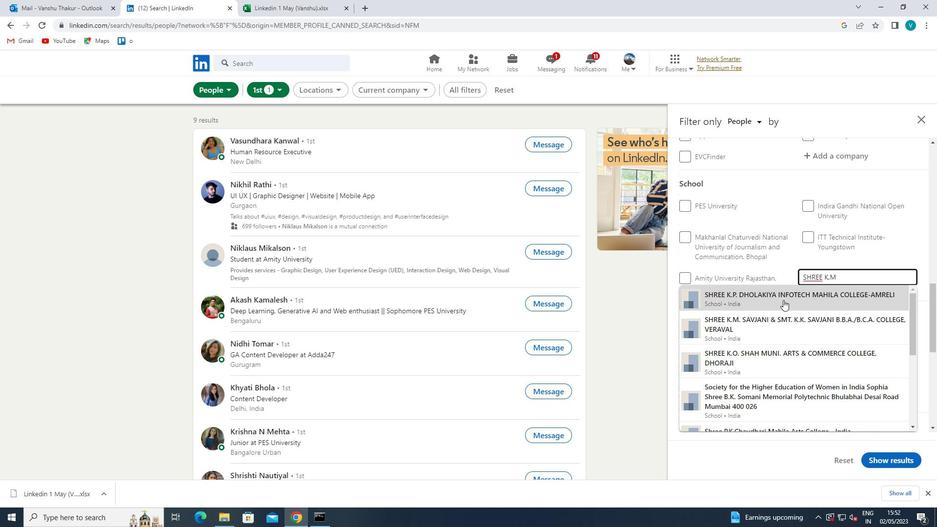 
Action: Mouse pressed left at (783, 300)
Screenshot: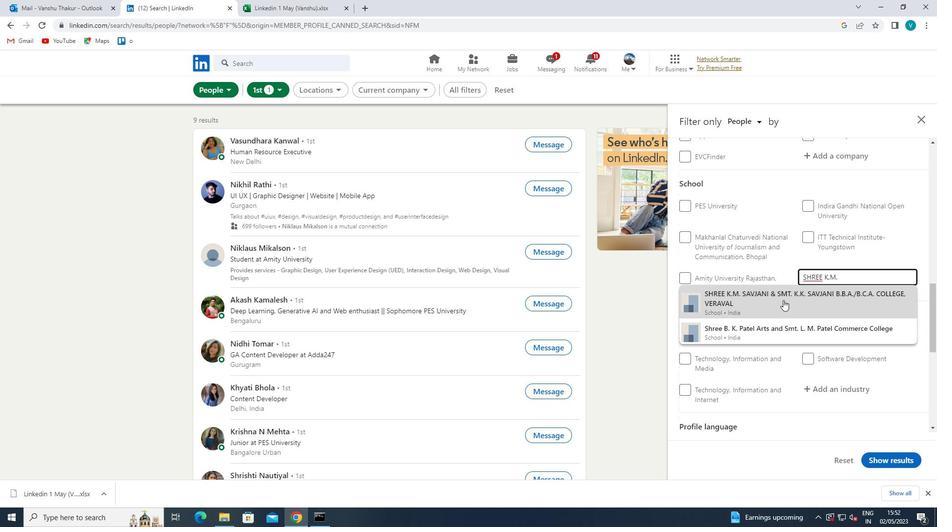 
Action: Mouse scrolled (783, 299) with delta (0, 0)
Screenshot: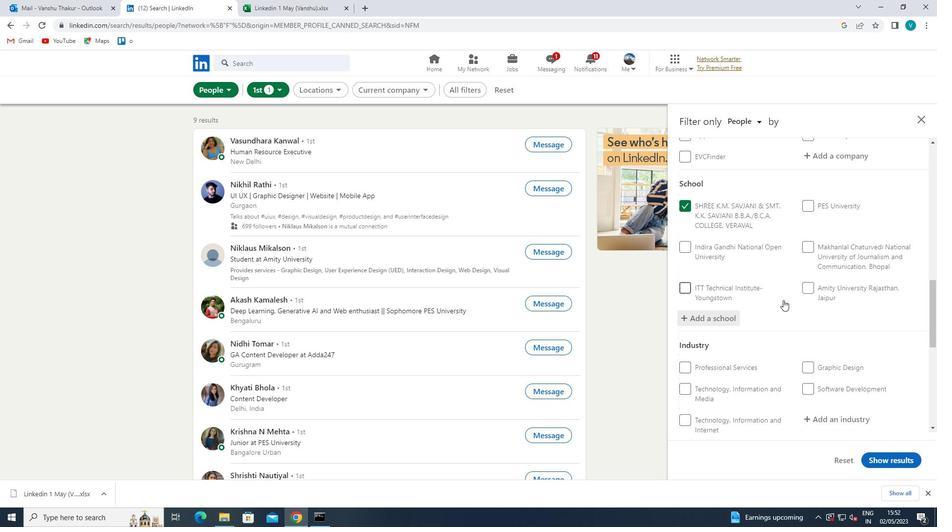 
Action: Mouse scrolled (783, 299) with delta (0, 0)
Screenshot: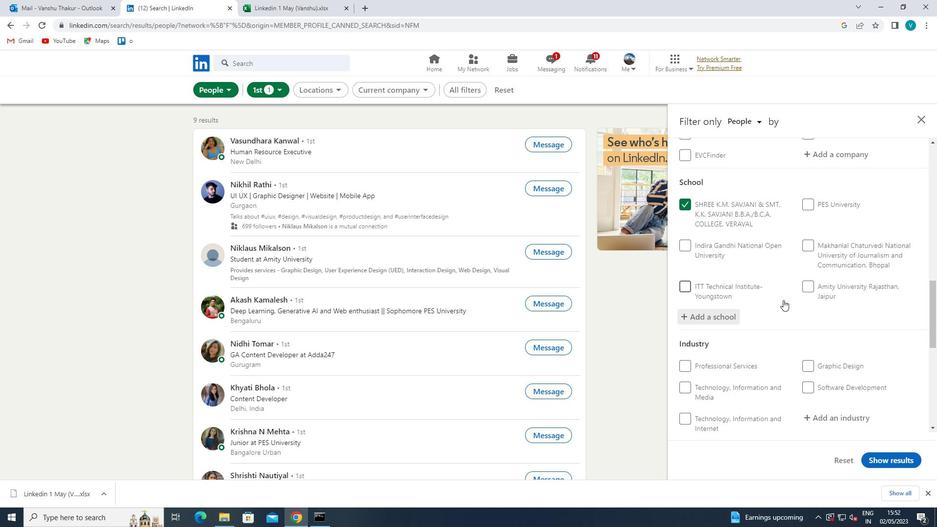 
Action: Mouse scrolled (783, 299) with delta (0, 0)
Screenshot: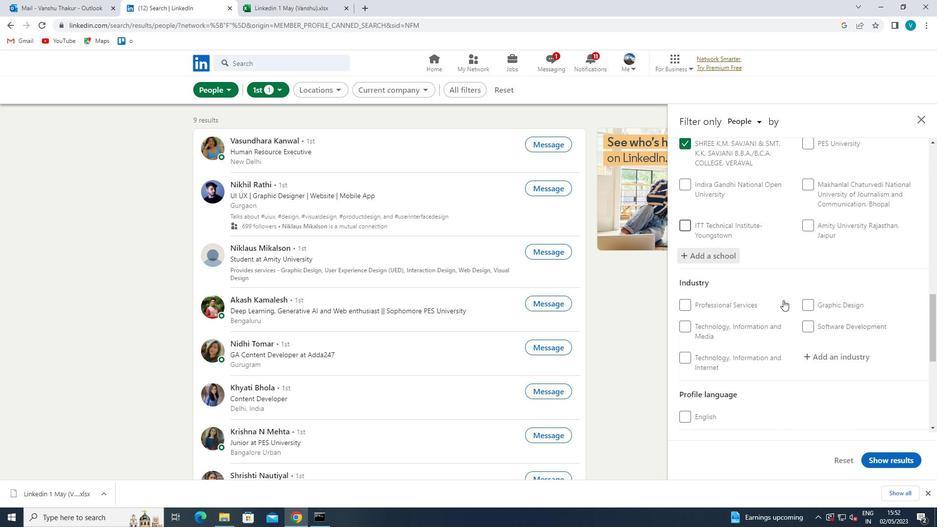
Action: Mouse moved to (828, 268)
Screenshot: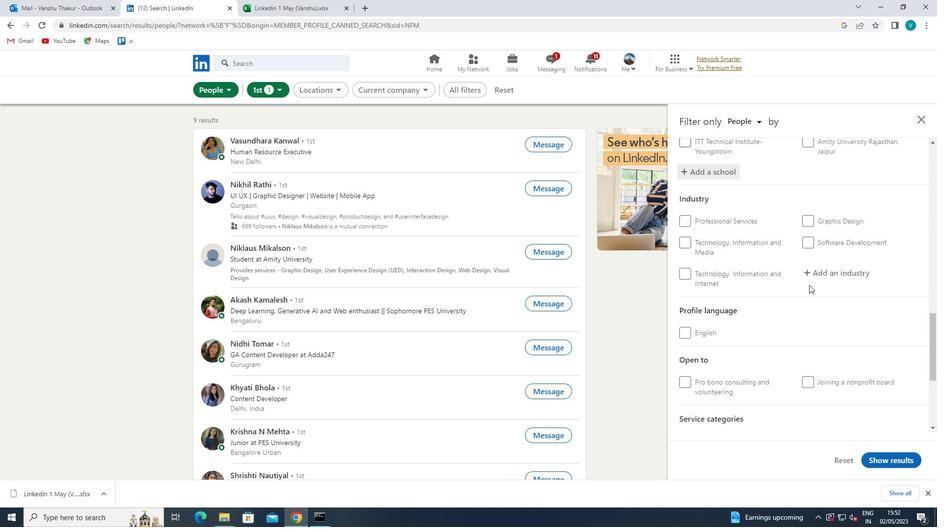 
Action: Mouse pressed left at (828, 268)
Screenshot: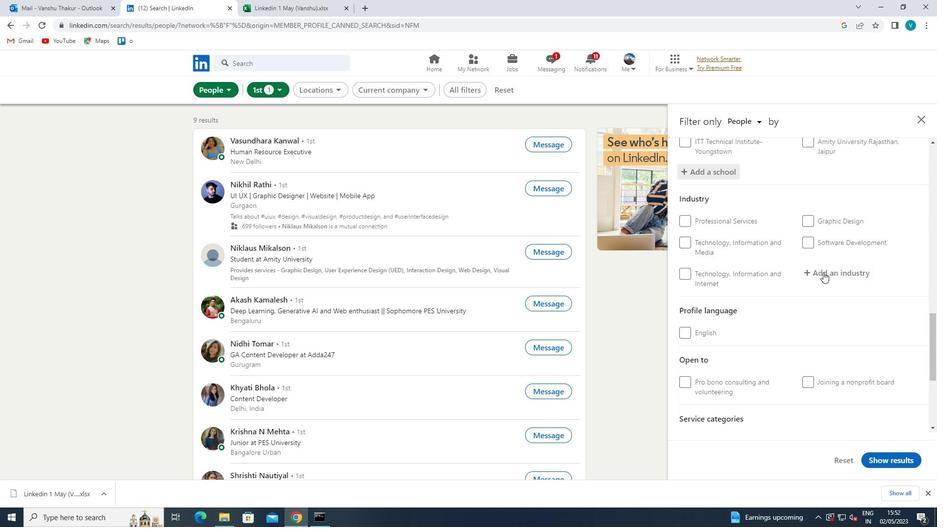 
Action: Mouse moved to (770, 299)
Screenshot: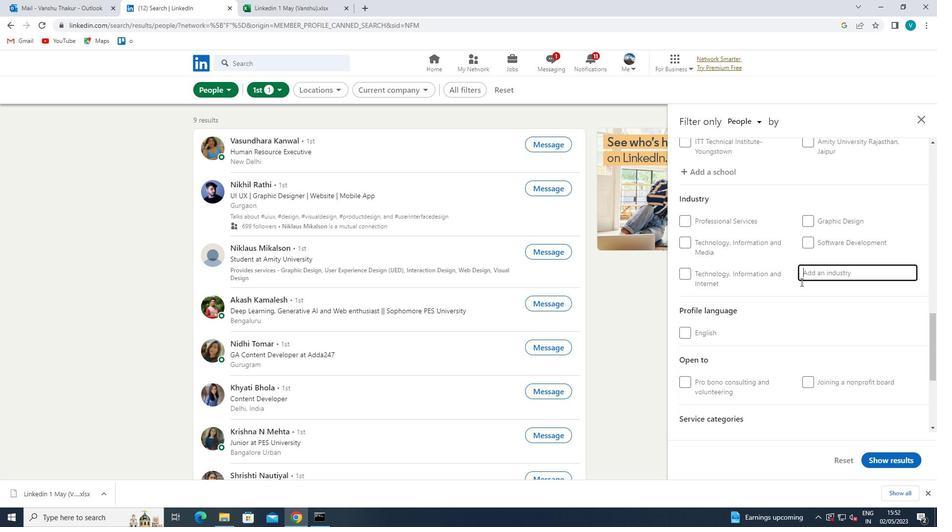 
Action: Key pressed <Key.shift>ARMED<Key.space><Key.shift>FORCES<Key.space>
Screenshot: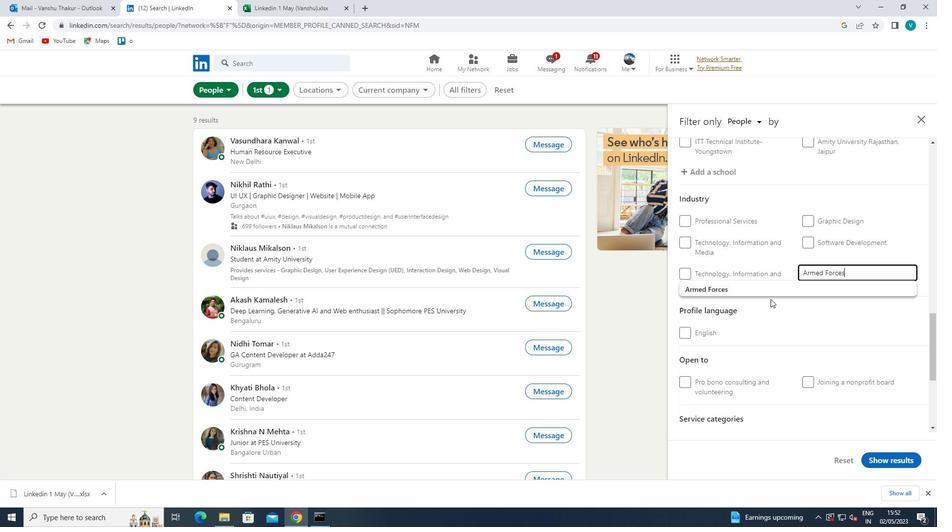 
Action: Mouse moved to (782, 292)
Screenshot: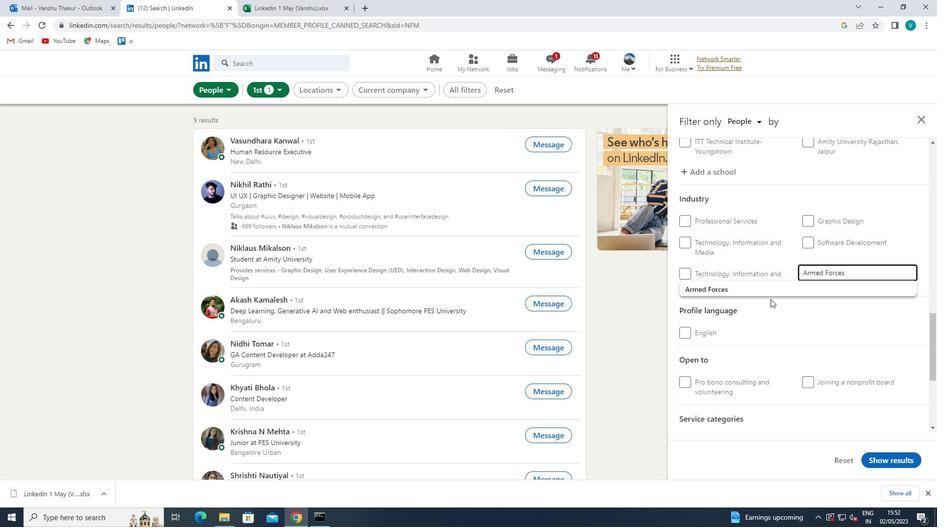 
Action: Mouse pressed left at (782, 292)
Screenshot: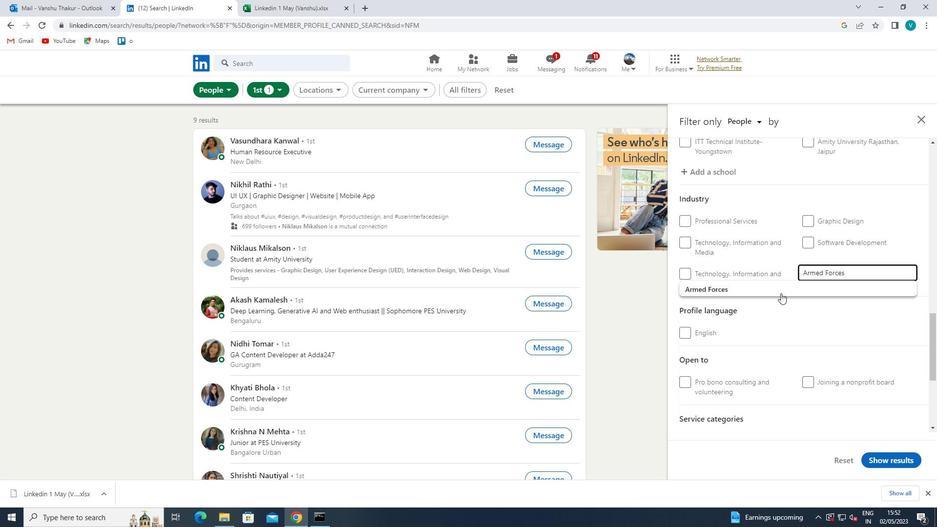 
Action: Mouse scrolled (782, 292) with delta (0, 0)
Screenshot: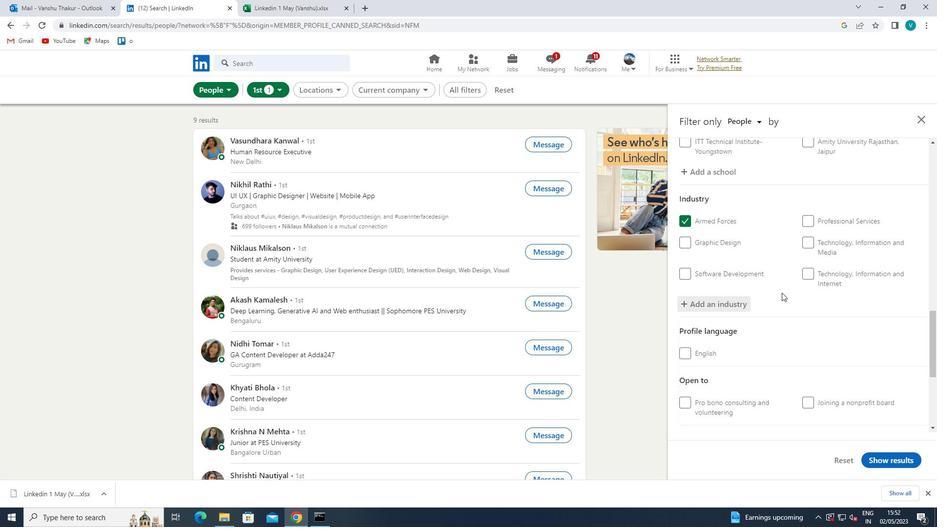 
Action: Mouse scrolled (782, 292) with delta (0, 0)
Screenshot: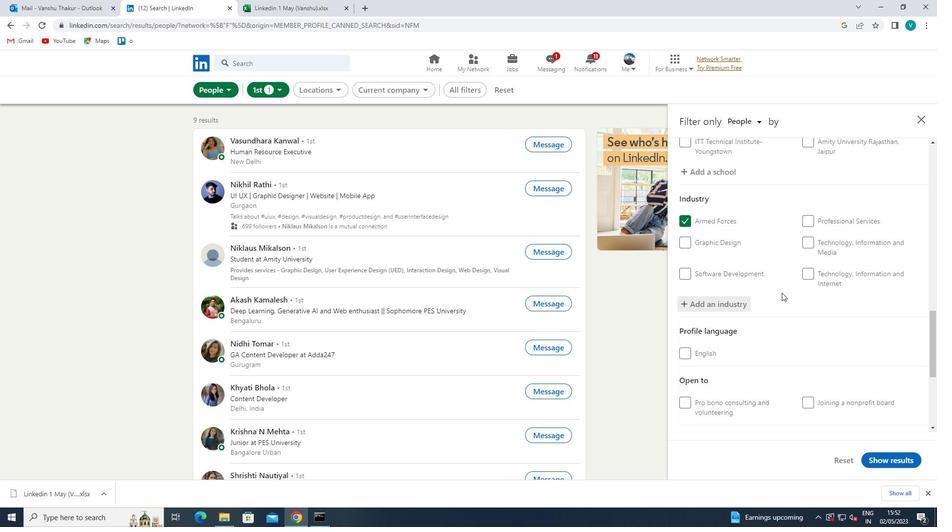 
Action: Mouse scrolled (782, 292) with delta (0, 0)
Screenshot: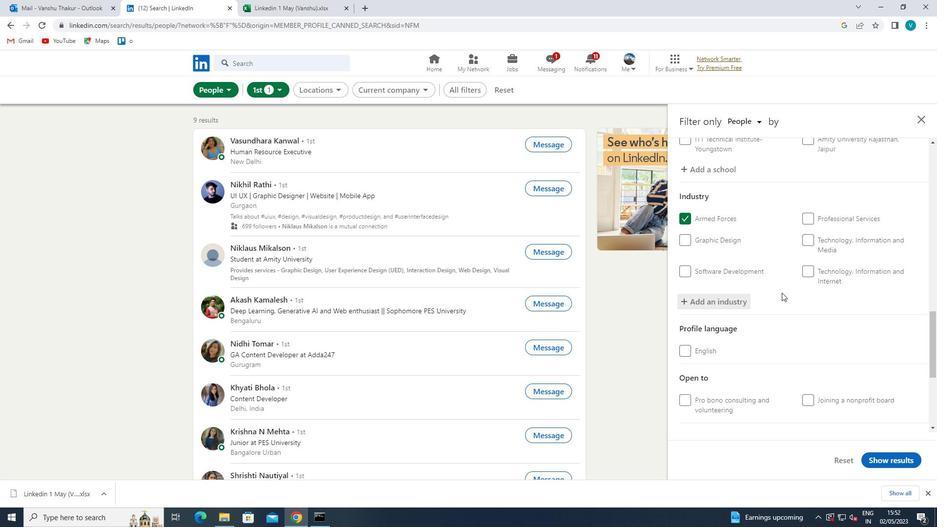 
Action: Mouse scrolled (782, 292) with delta (0, 0)
Screenshot: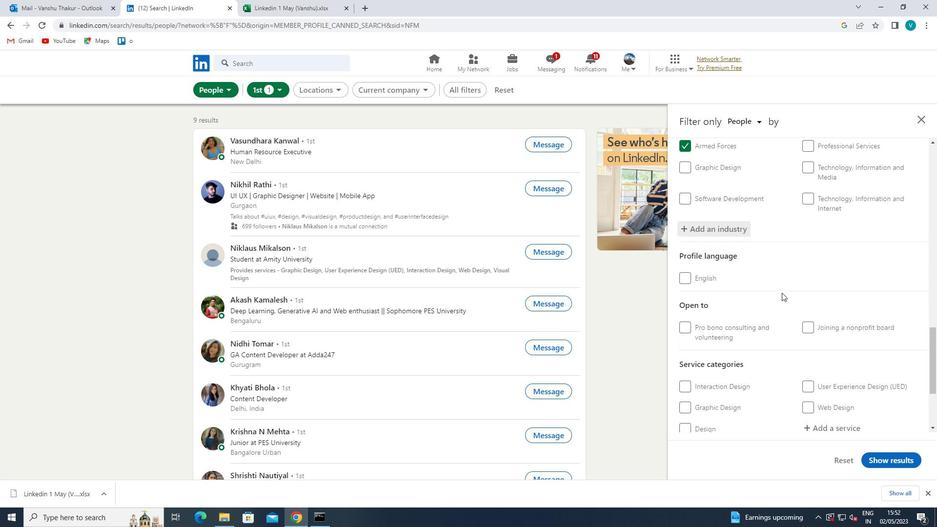 
Action: Mouse moved to (827, 303)
Screenshot: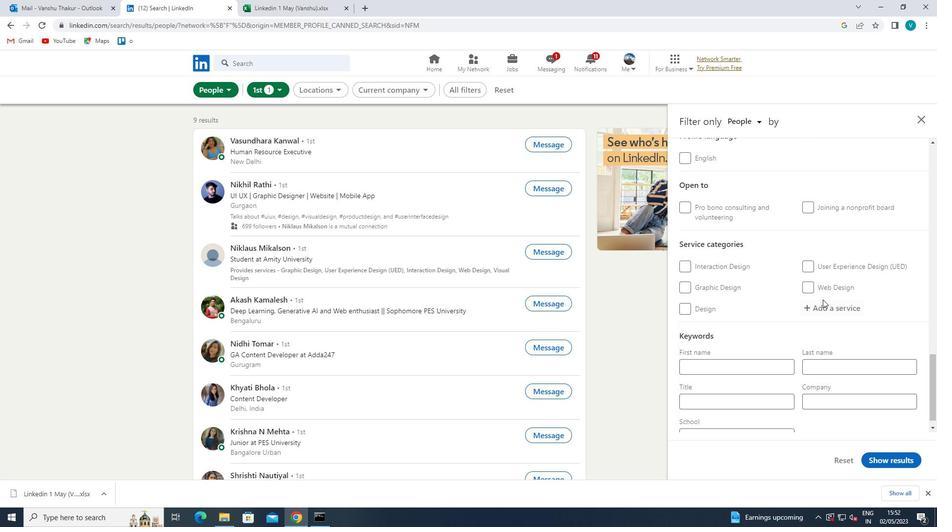 
Action: Mouse pressed left at (827, 303)
Screenshot: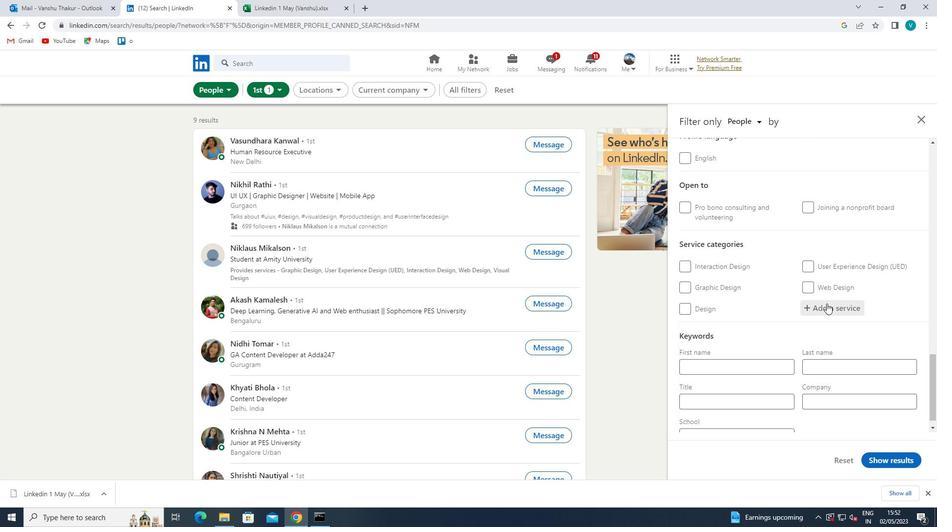 
Action: Key pressed <Key.shift>
Screenshot: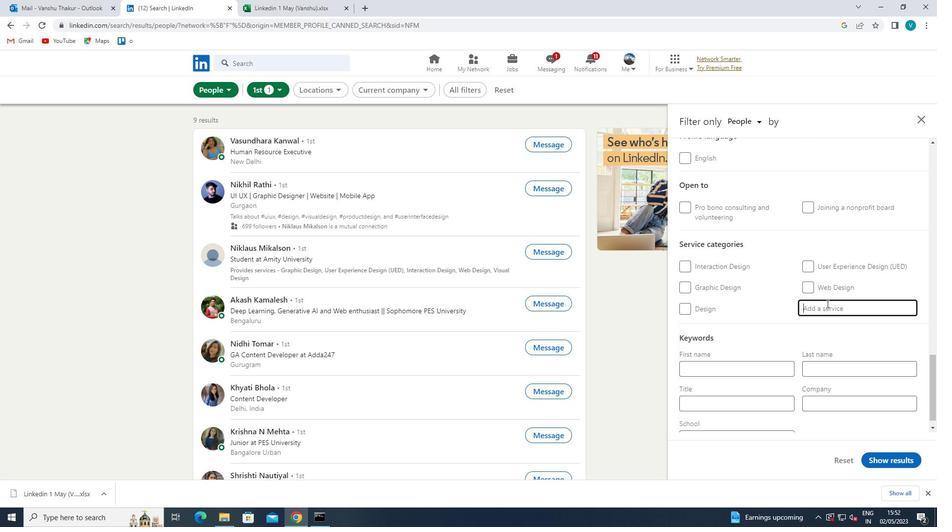 
Action: Mouse moved to (787, 294)
Screenshot: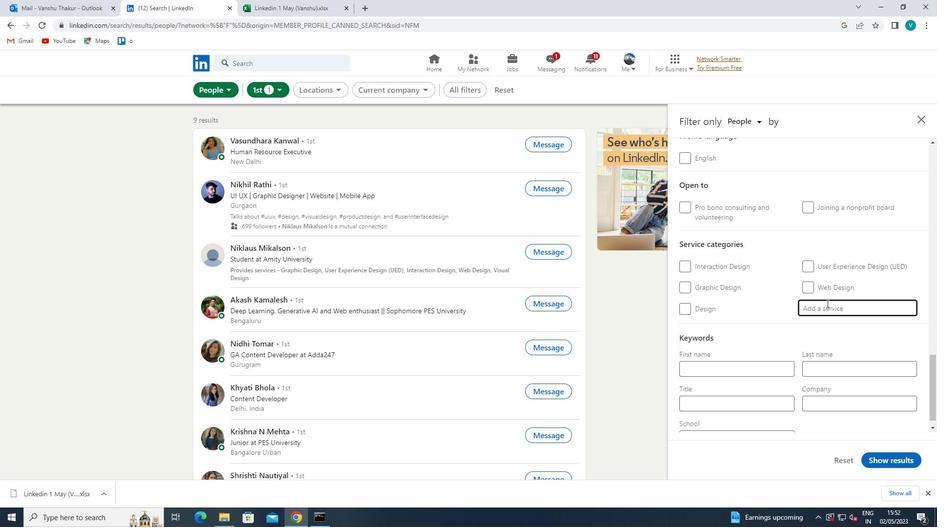 
Action: Key pressed NETWORK<Key.space>
Screenshot: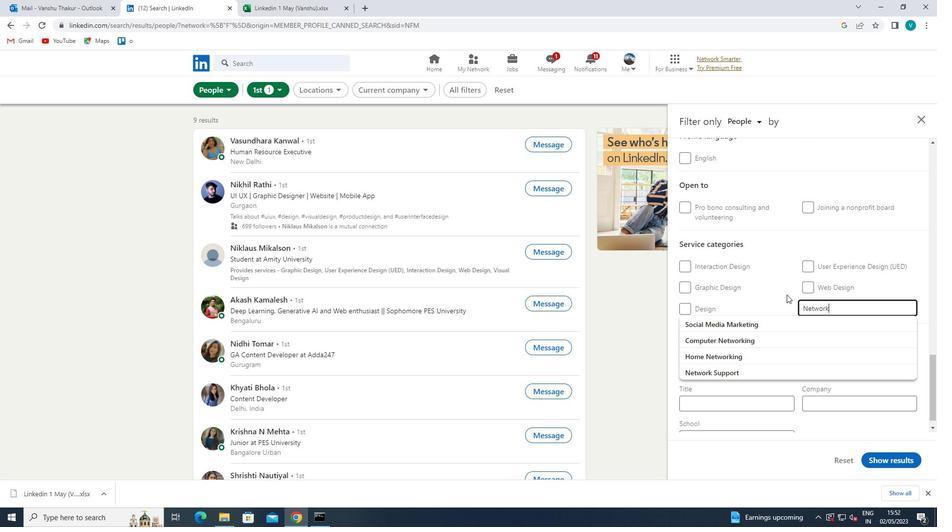 
Action: Mouse moved to (760, 353)
Screenshot: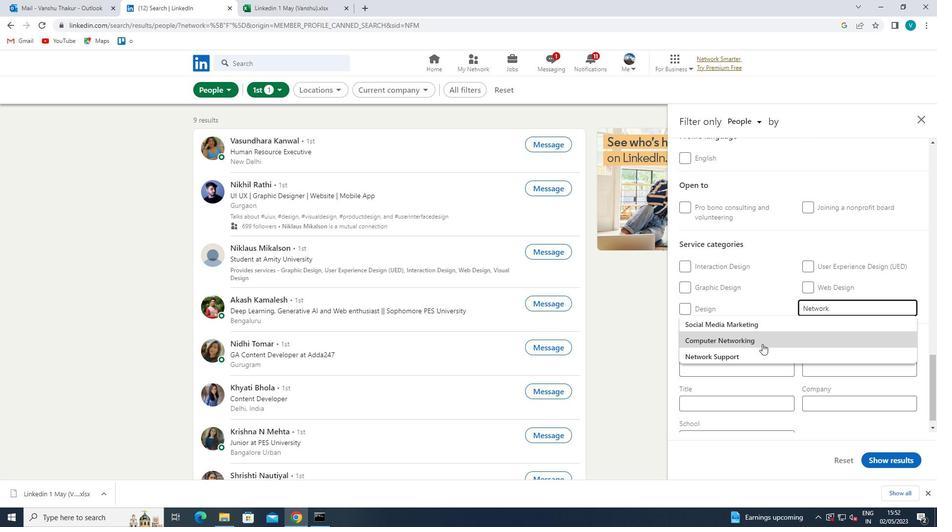 
Action: Mouse pressed left at (760, 353)
Screenshot: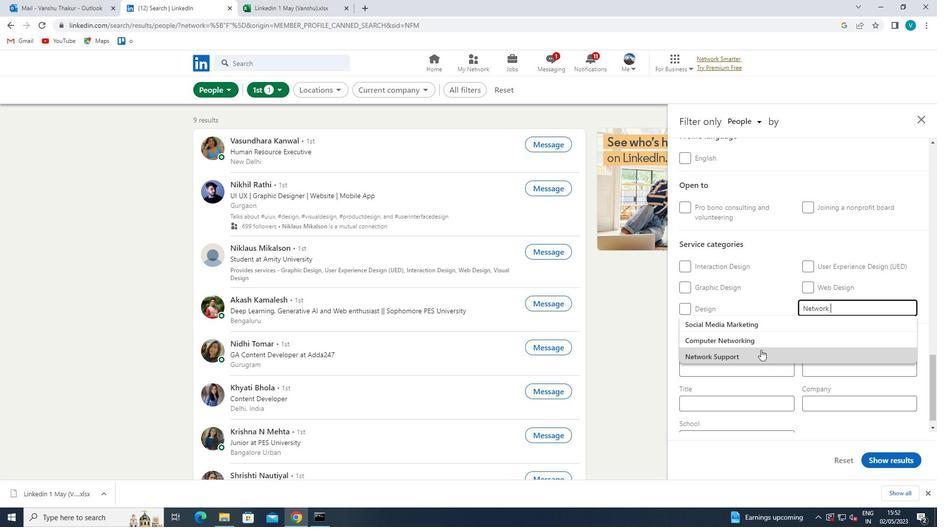 
Action: Mouse moved to (834, 309)
Screenshot: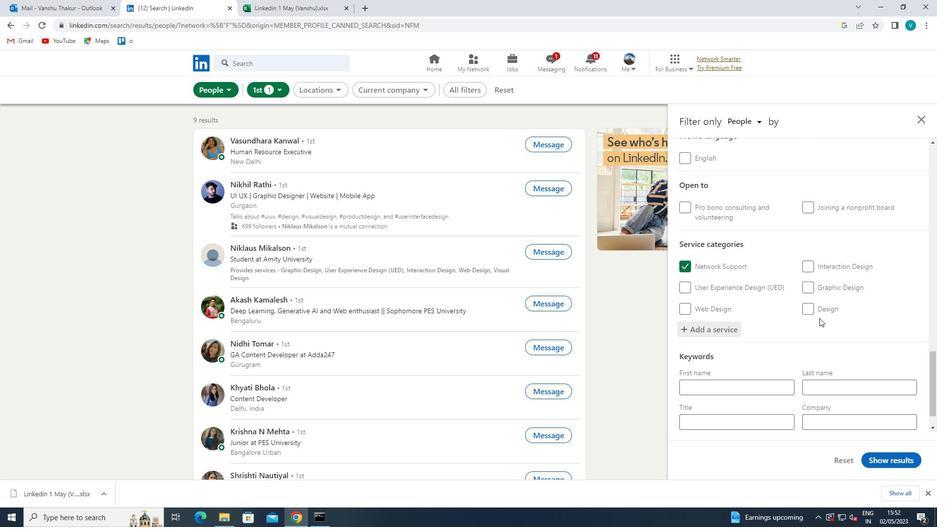 
Action: Mouse scrolled (834, 309) with delta (0, 0)
Screenshot: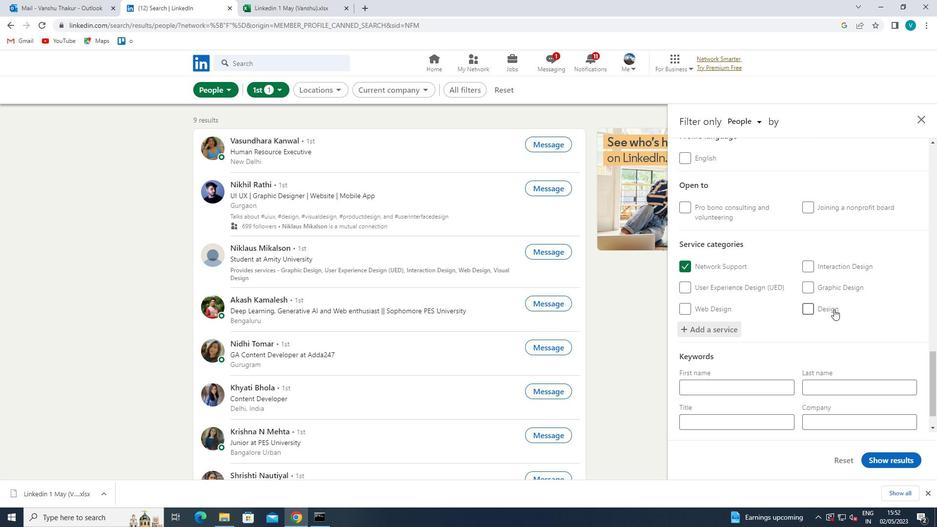 
Action: Mouse scrolled (834, 309) with delta (0, 0)
Screenshot: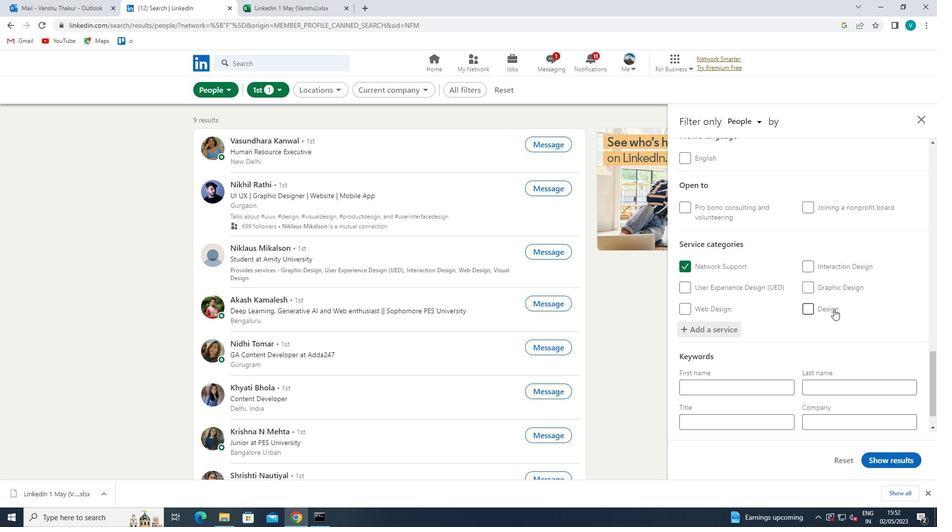 
Action: Mouse moved to (834, 309)
Screenshot: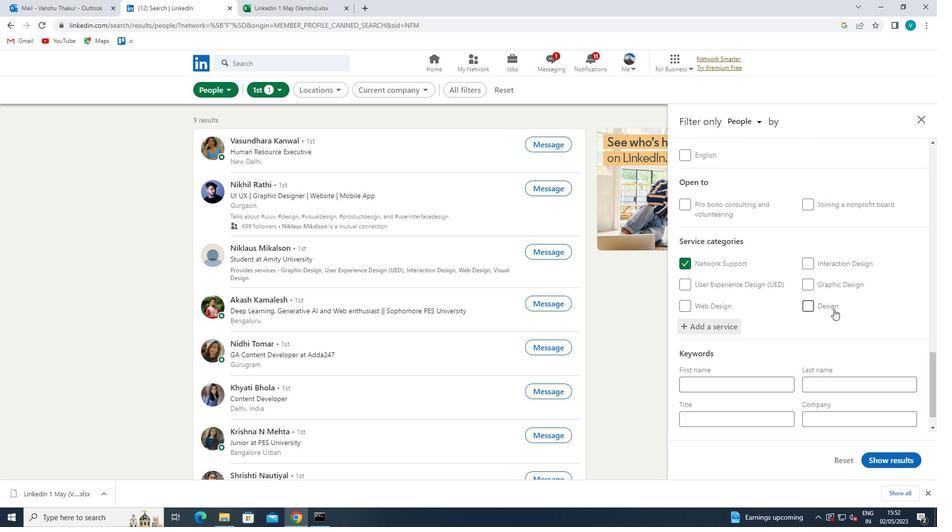 
Action: Mouse scrolled (834, 309) with delta (0, 0)
Screenshot: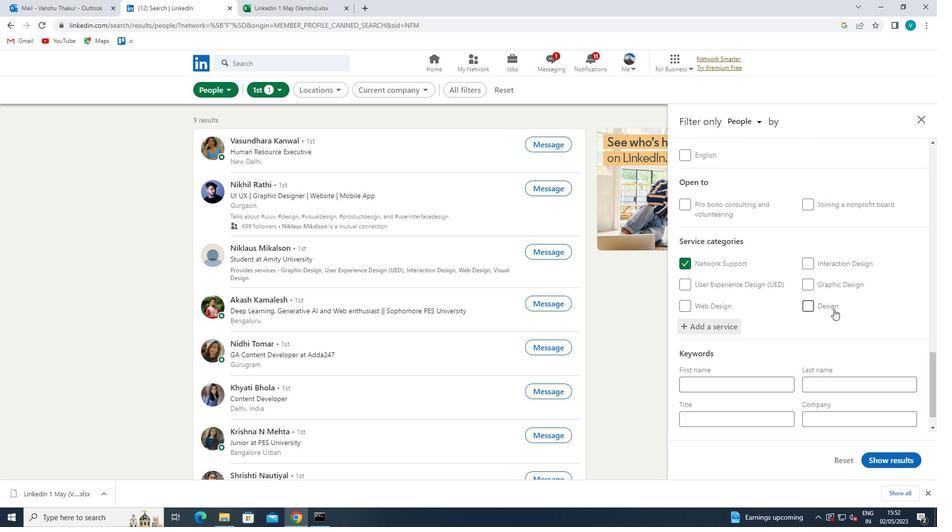 
Action: Mouse moved to (825, 309)
Screenshot: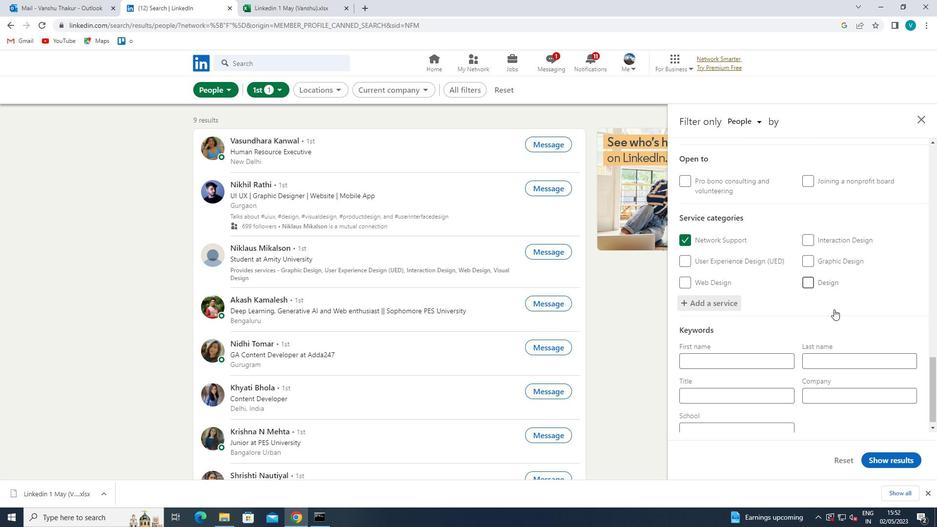 
Action: Mouse scrolled (825, 309) with delta (0, 0)
Screenshot: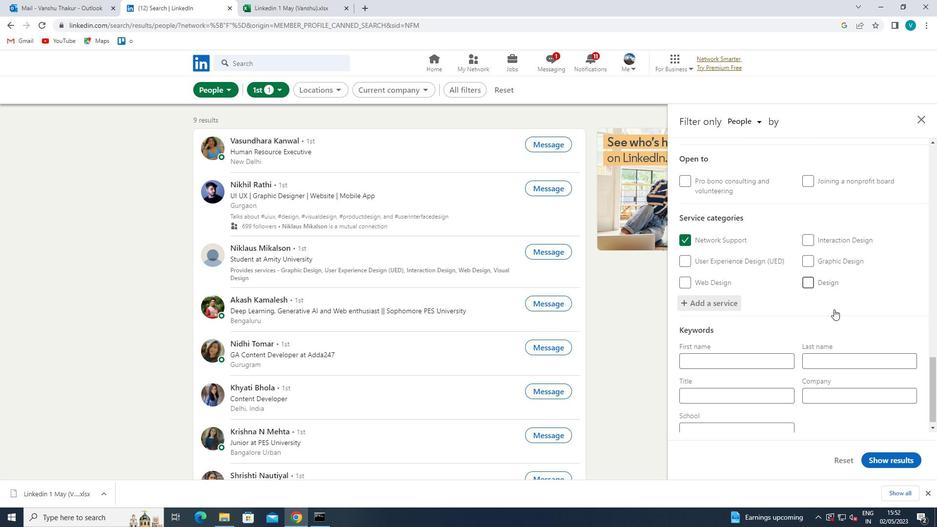 
Action: Mouse moved to (752, 395)
Screenshot: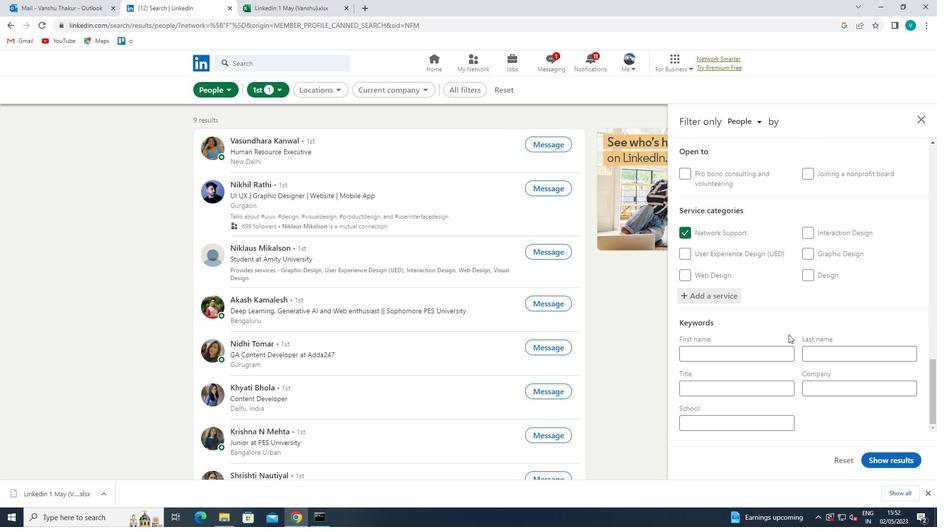 
Action: Mouse pressed left at (752, 395)
Screenshot: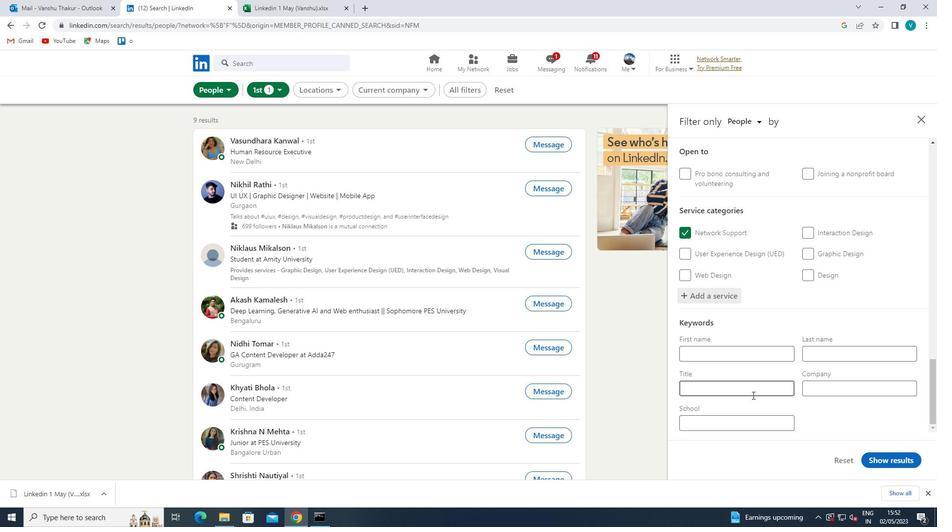 
Action: Mouse moved to (718, 375)
Screenshot: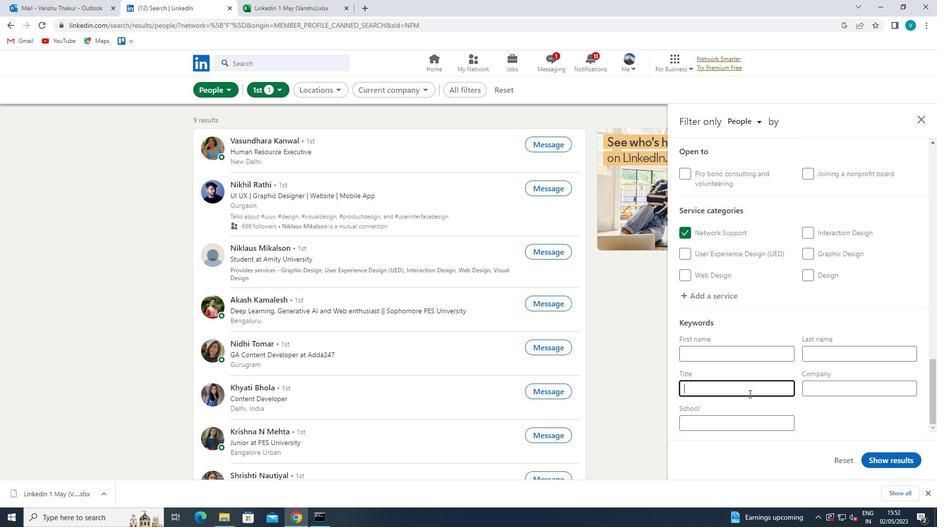 
Action: Key pressed <Key.shift>SPEECHWRITER<Key.space>
Screenshot: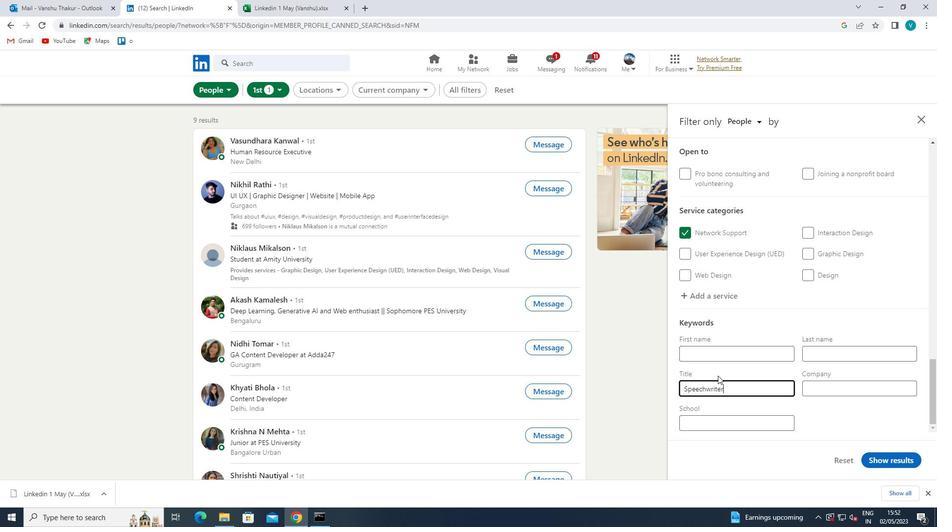 
Action: Mouse moved to (889, 460)
Screenshot: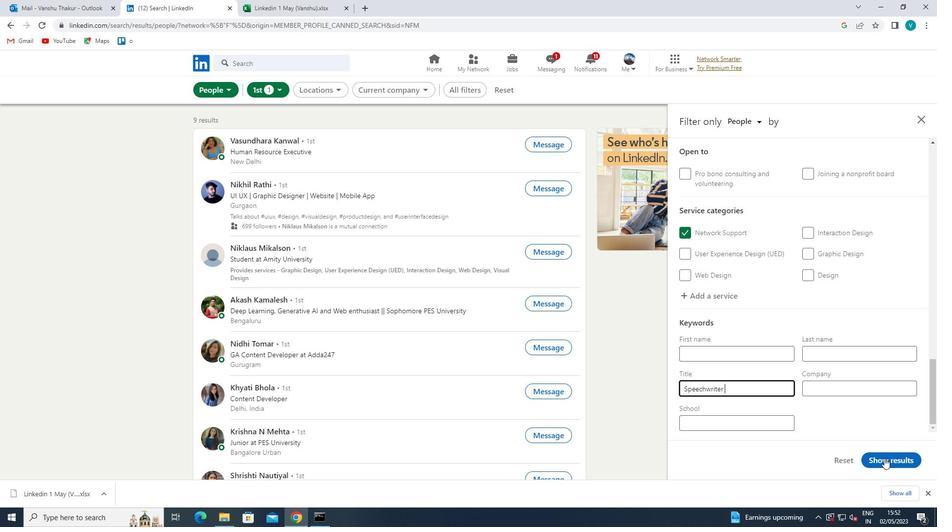 
Action: Mouse pressed left at (889, 460)
Screenshot: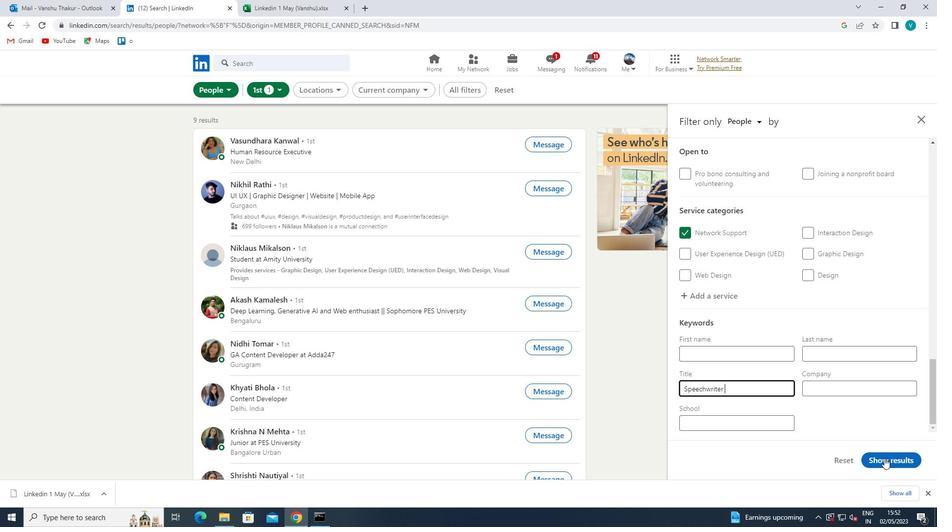 
Action: Mouse moved to (889, 460)
Screenshot: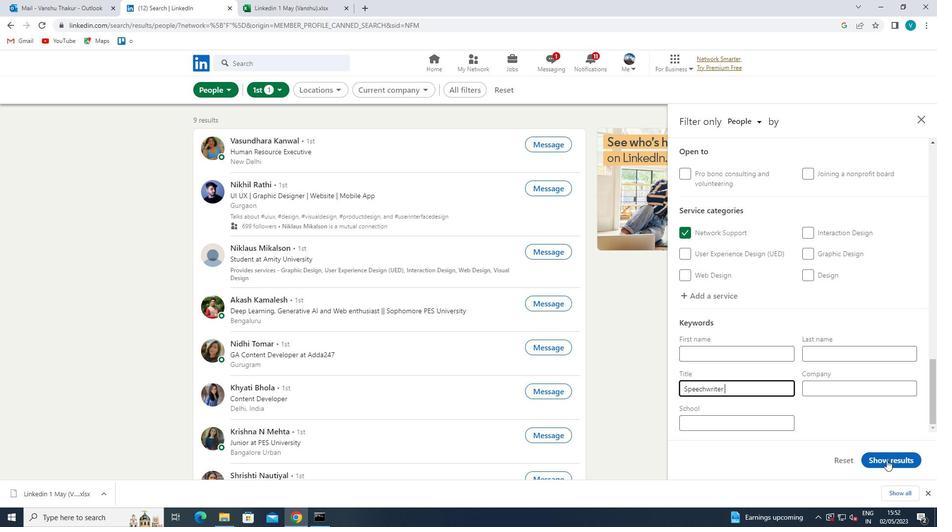 
